 Task: Find connections with filter location Tirmitine with filter topic #coach with filter profile language Spanish with filter current company Smartworks with filter school Noida Institute of Engineering & Technology with filter industry Real Estate Agents and Brokers with filter service category Computer Networking with filter keywords title Foreman
Action: Mouse moved to (476, 66)
Screenshot: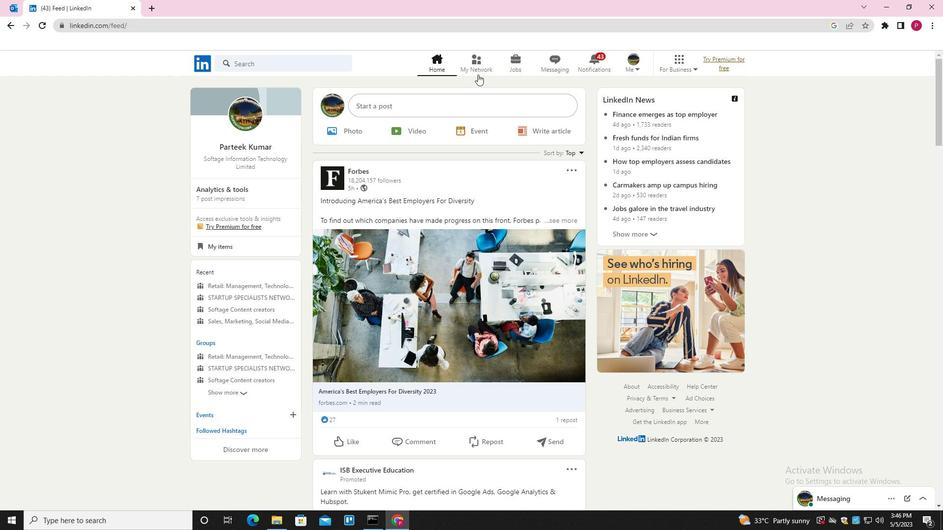 
Action: Mouse pressed left at (476, 66)
Screenshot: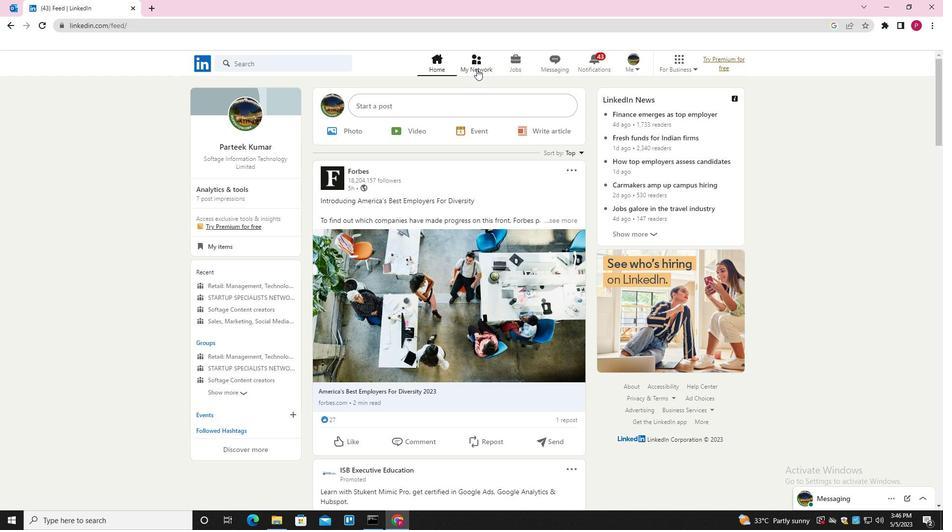 
Action: Mouse moved to (289, 121)
Screenshot: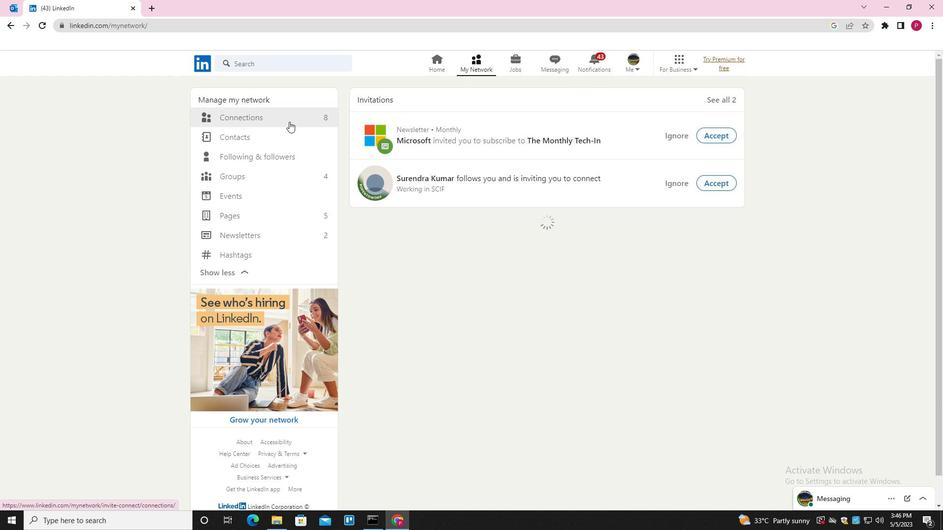 
Action: Mouse pressed left at (289, 121)
Screenshot: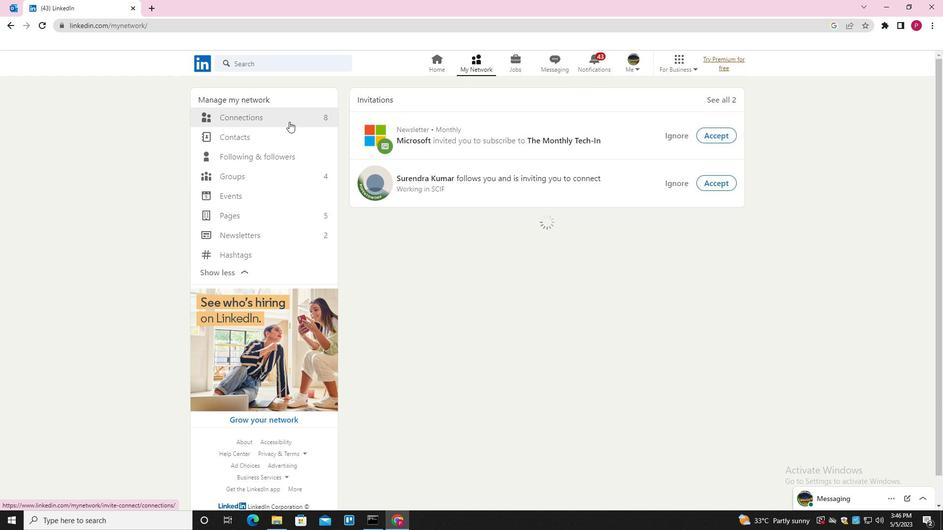
Action: Mouse moved to (546, 119)
Screenshot: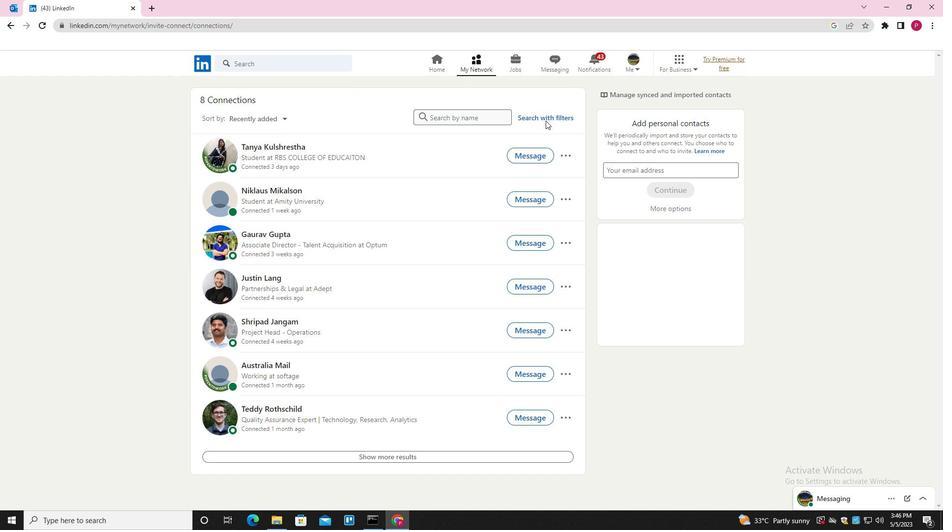 
Action: Mouse pressed left at (546, 119)
Screenshot: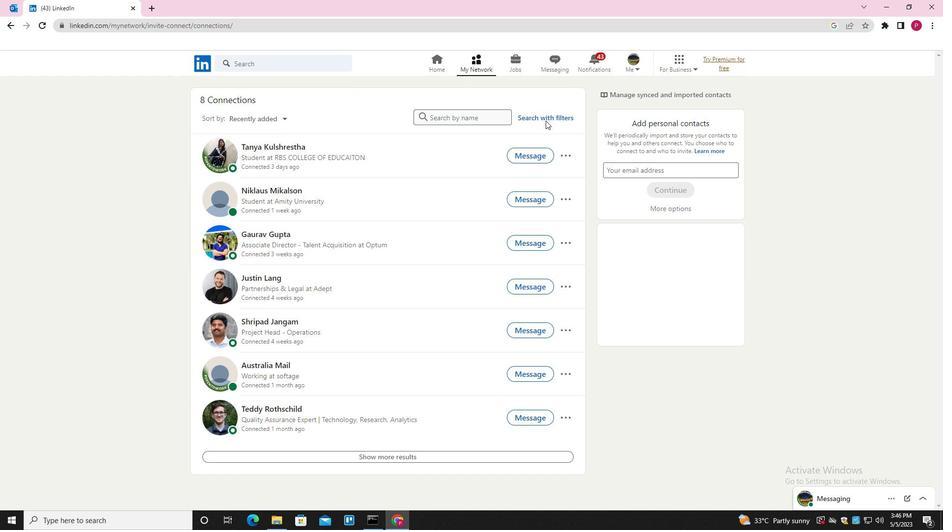 
Action: Mouse moved to (507, 92)
Screenshot: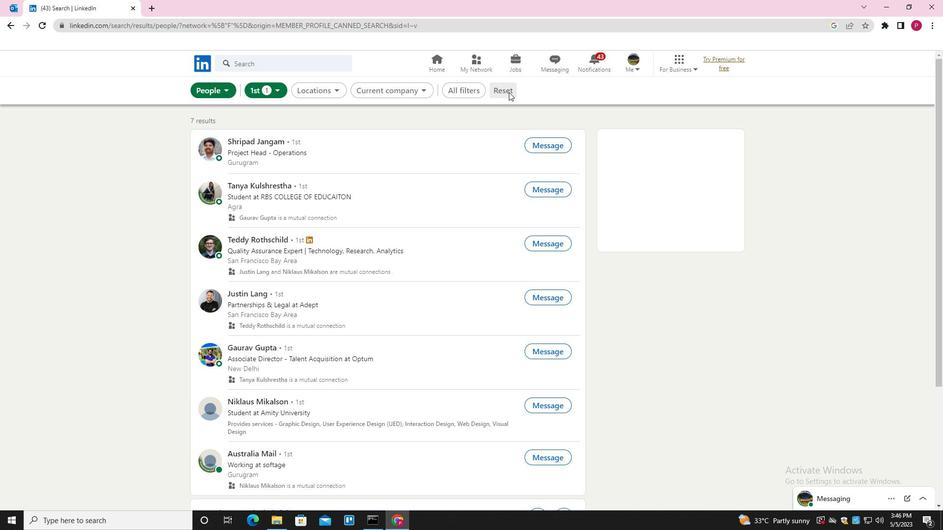 
Action: Mouse pressed left at (507, 92)
Screenshot: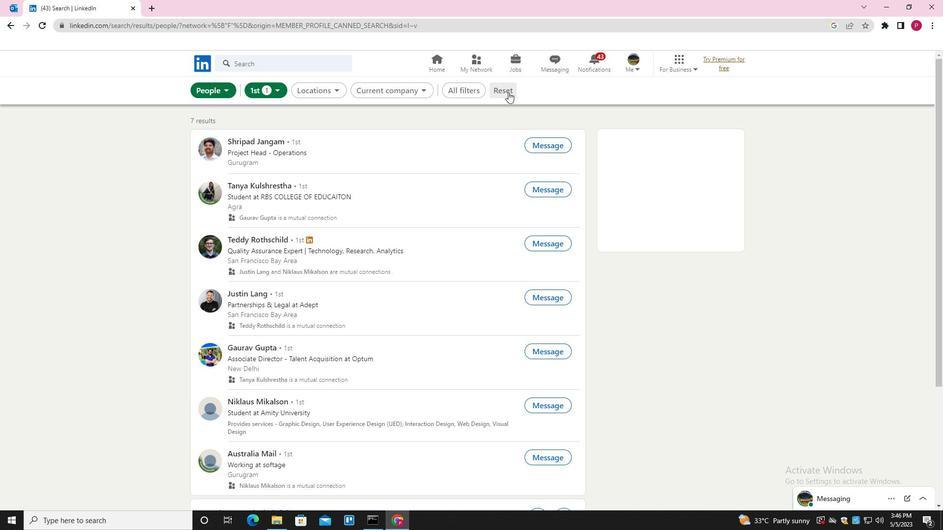 
Action: Mouse moved to (485, 93)
Screenshot: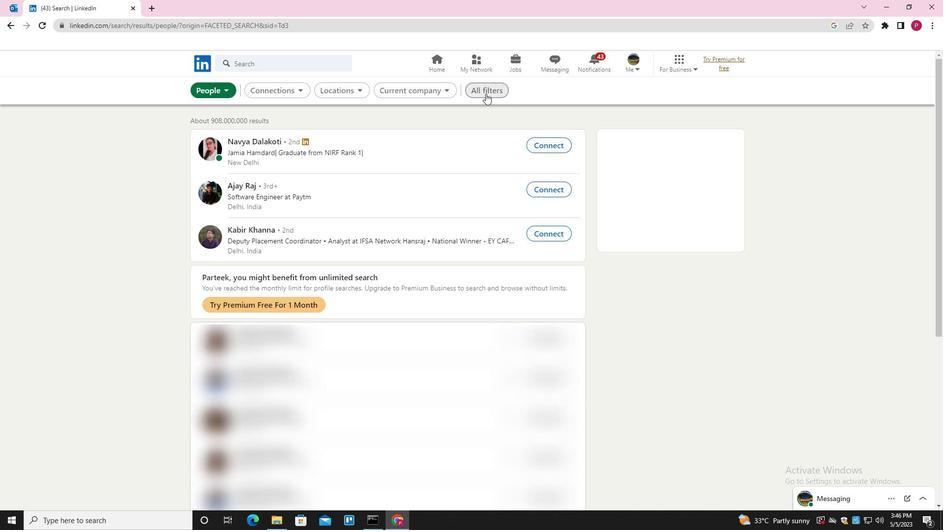 
Action: Mouse pressed left at (485, 93)
Screenshot: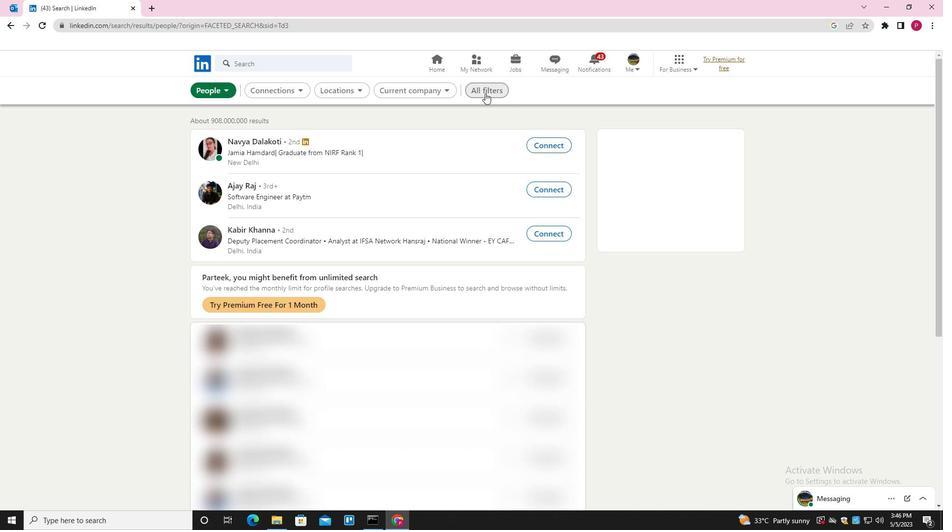 
Action: Mouse moved to (742, 244)
Screenshot: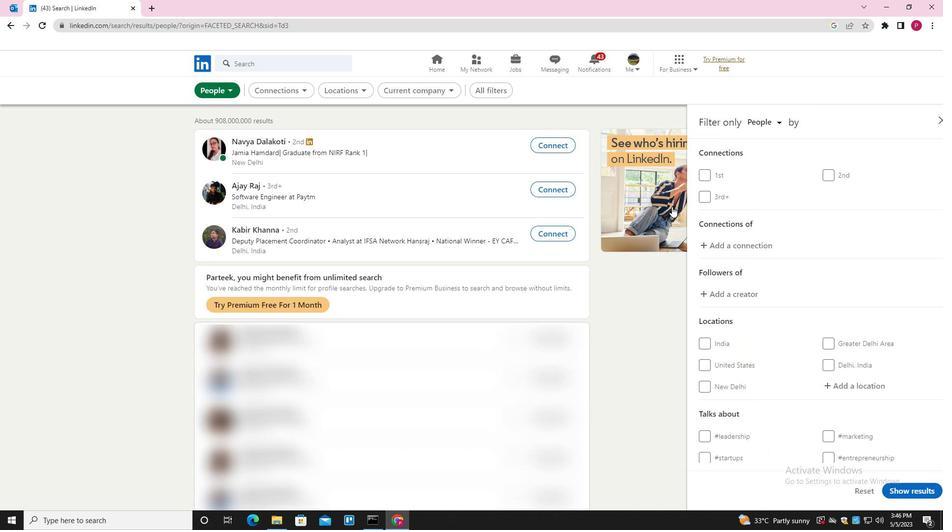 
Action: Mouse scrolled (742, 243) with delta (0, 0)
Screenshot: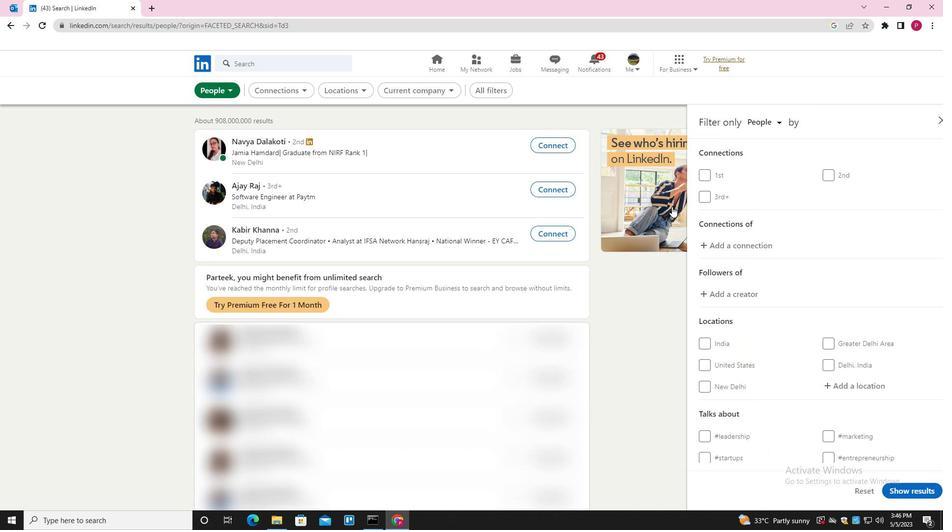 
Action: Mouse moved to (749, 247)
Screenshot: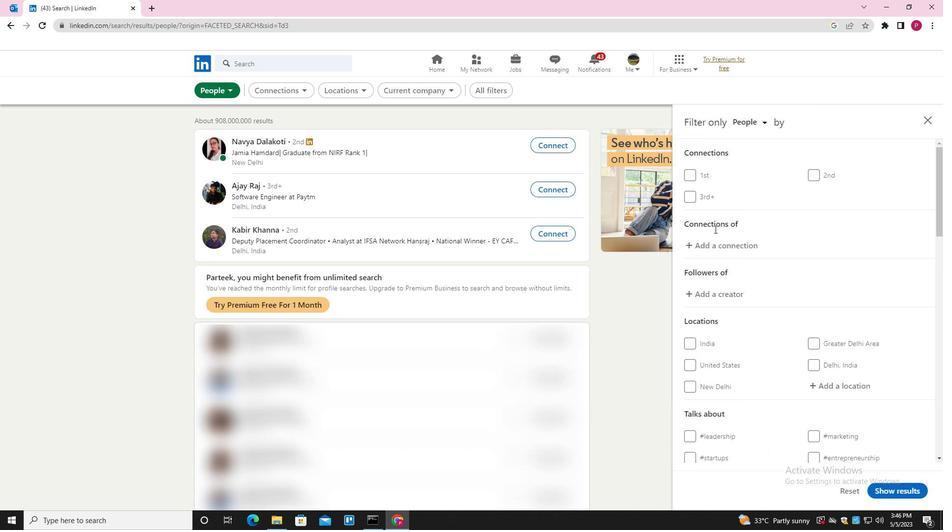 
Action: Mouse scrolled (749, 247) with delta (0, 0)
Screenshot: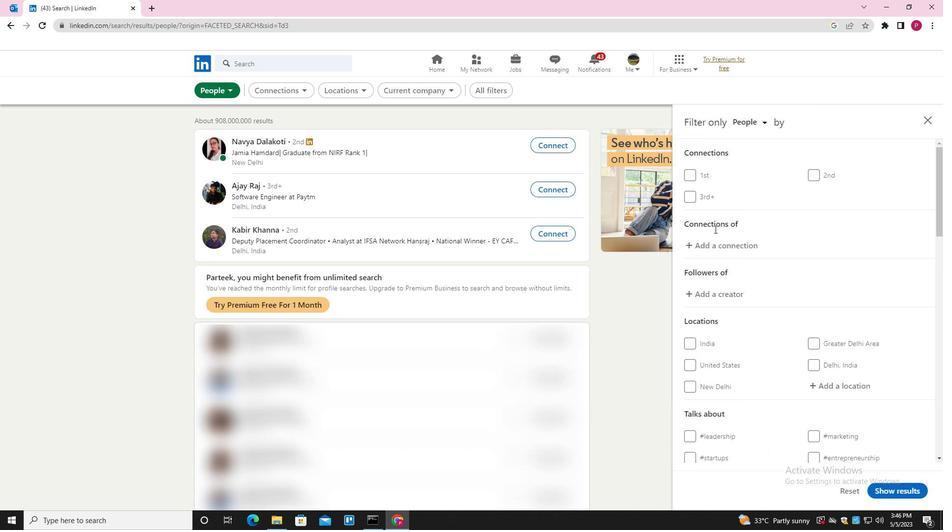 
Action: Mouse moved to (827, 286)
Screenshot: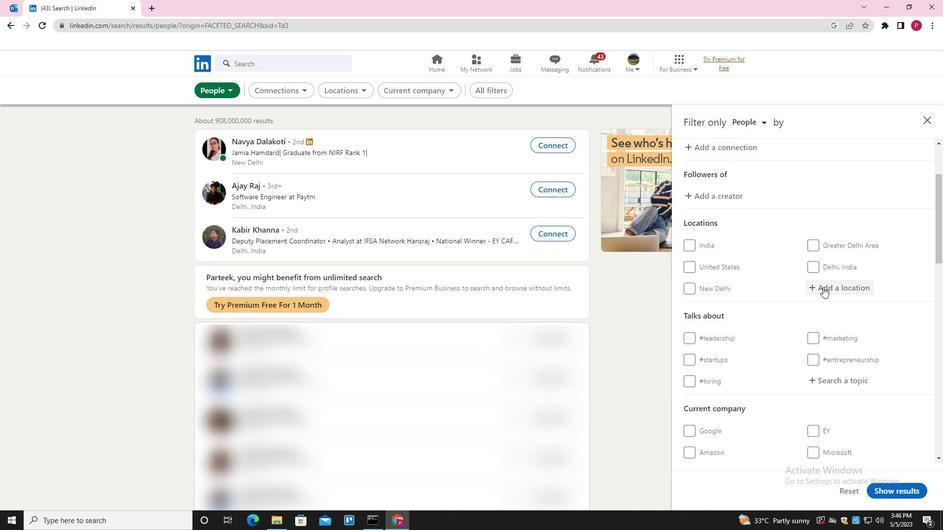 
Action: Mouse pressed left at (827, 286)
Screenshot: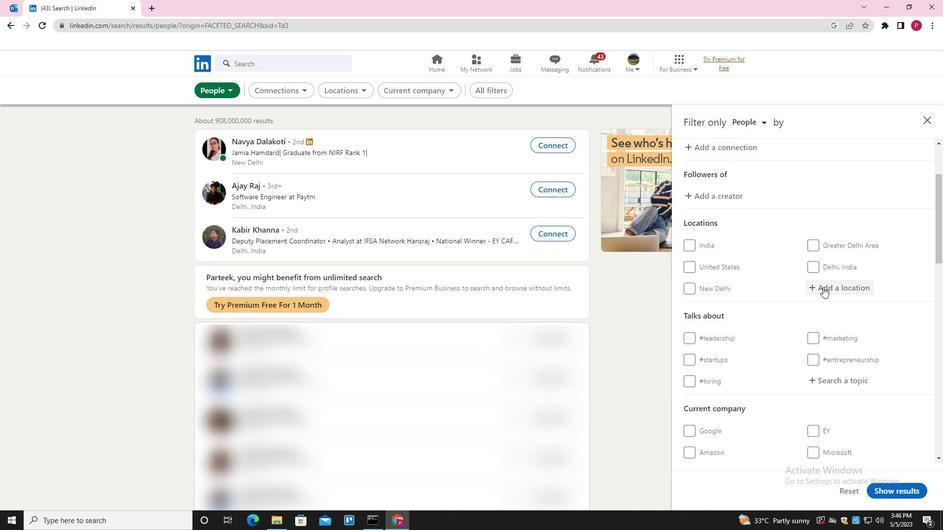 
Action: Key pressed <Key.shift>TRIMITINE
Screenshot: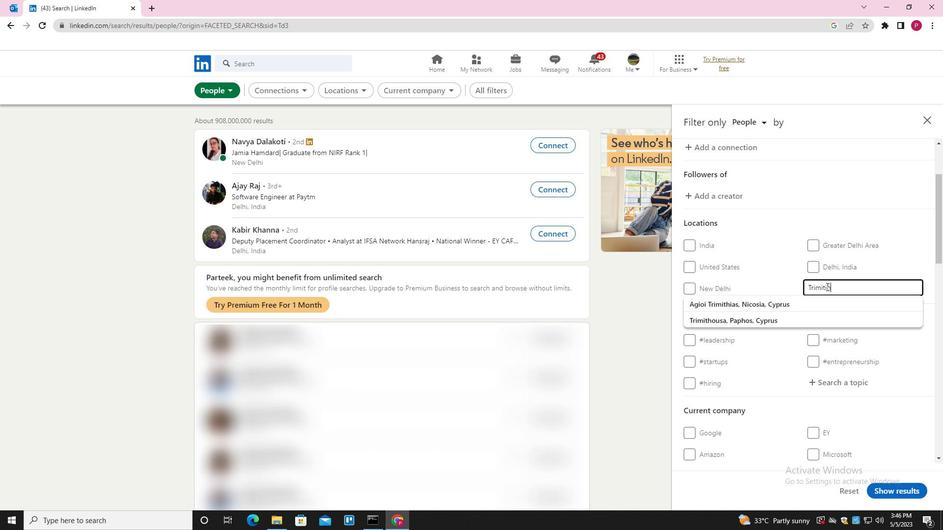 
Action: Mouse moved to (846, 287)
Screenshot: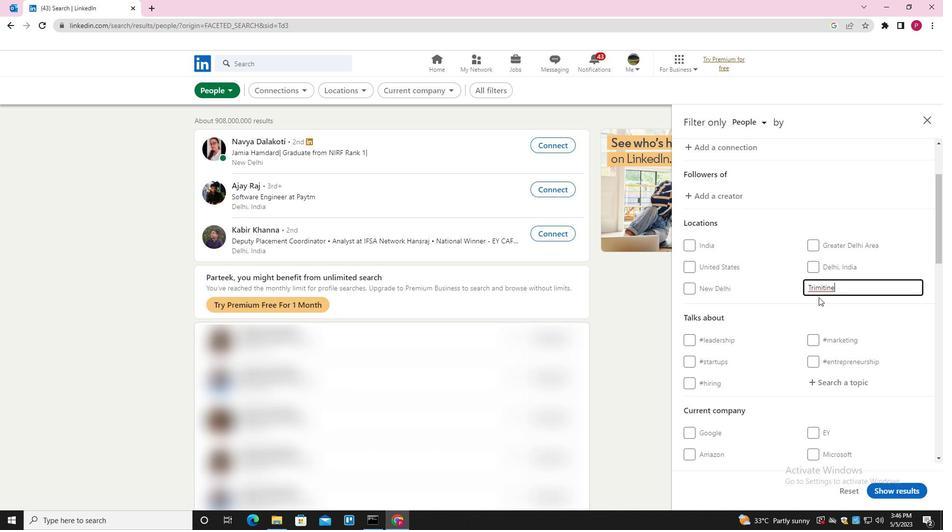 
Action: Mouse scrolled (846, 286) with delta (0, 0)
Screenshot: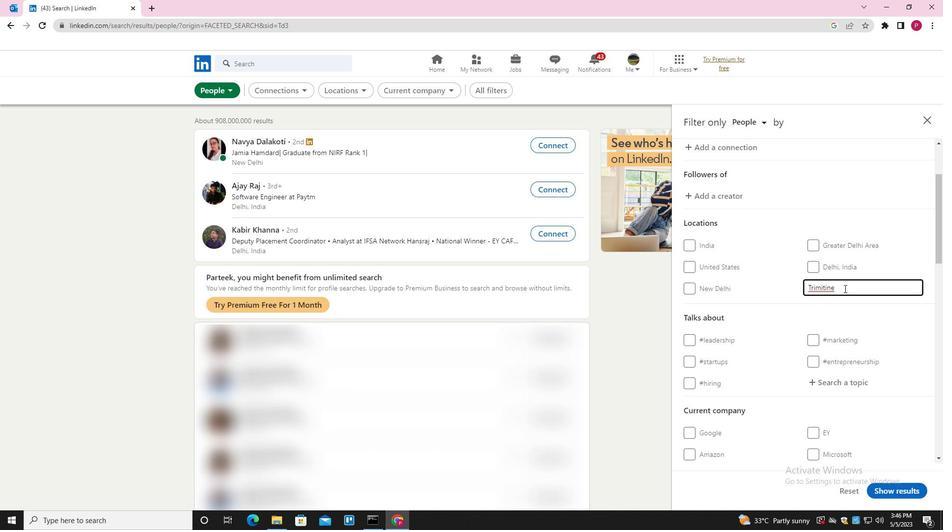 
Action: Mouse scrolled (846, 286) with delta (0, 0)
Screenshot: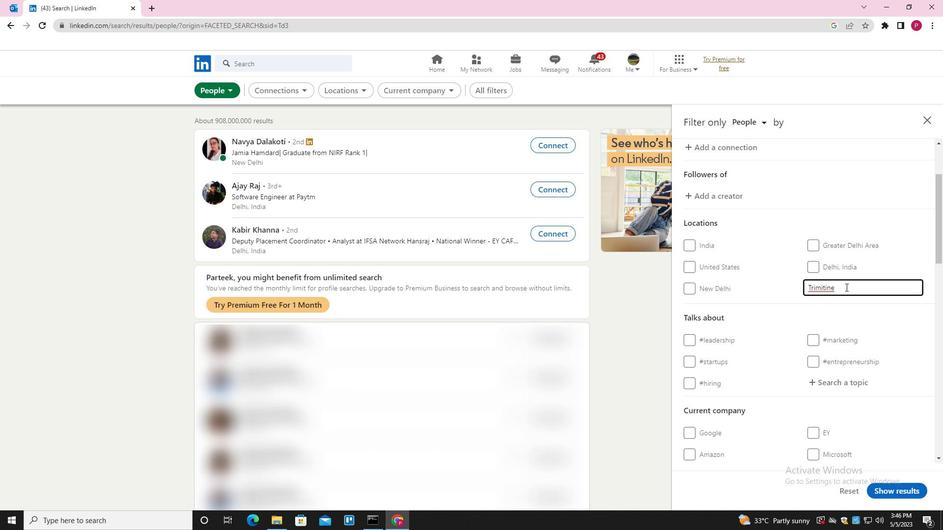 
Action: Mouse scrolled (846, 286) with delta (0, 0)
Screenshot: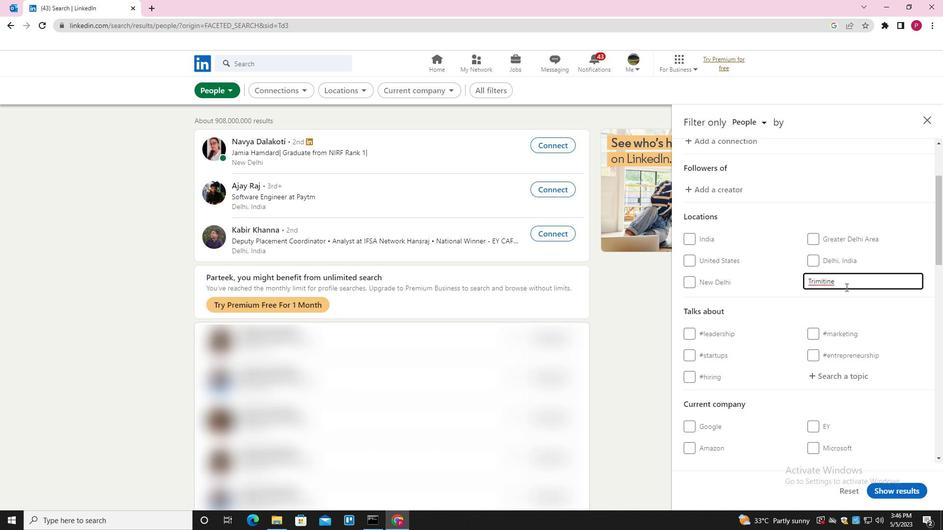 
Action: Mouse moved to (851, 238)
Screenshot: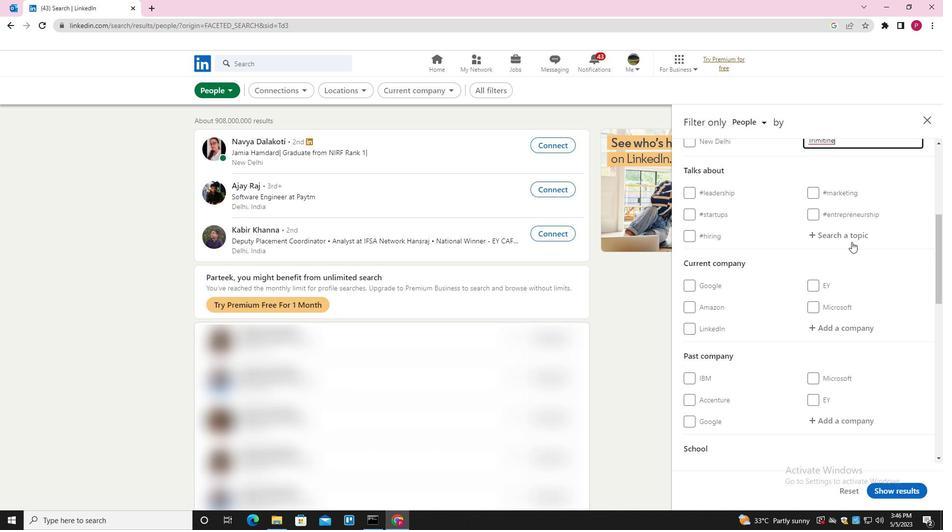 
Action: Mouse pressed left at (851, 238)
Screenshot: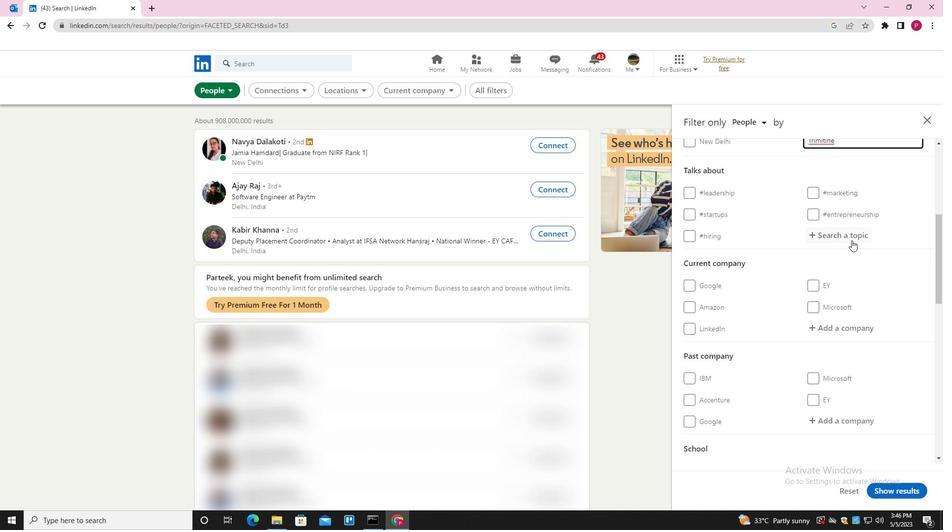 
Action: Key pressed COACH<Key.down><Key.down><Key.enter>
Screenshot: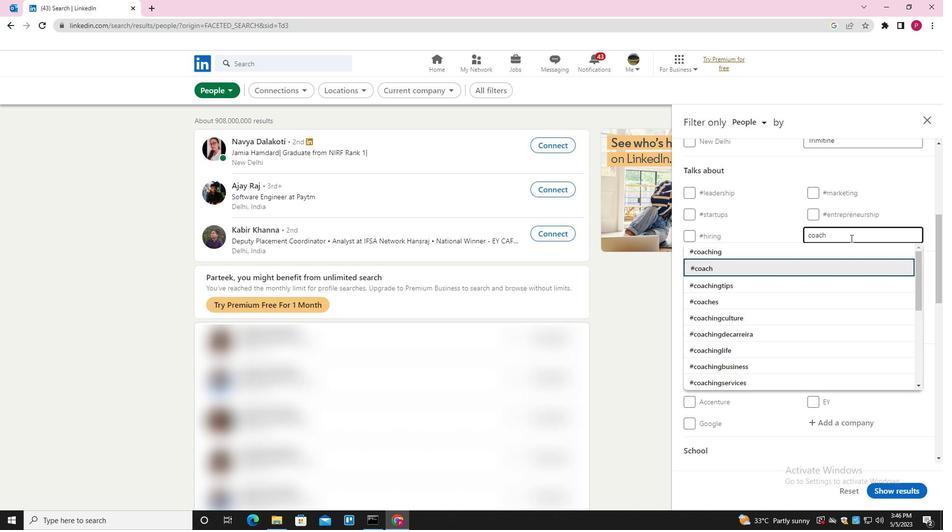 
Action: Mouse moved to (810, 282)
Screenshot: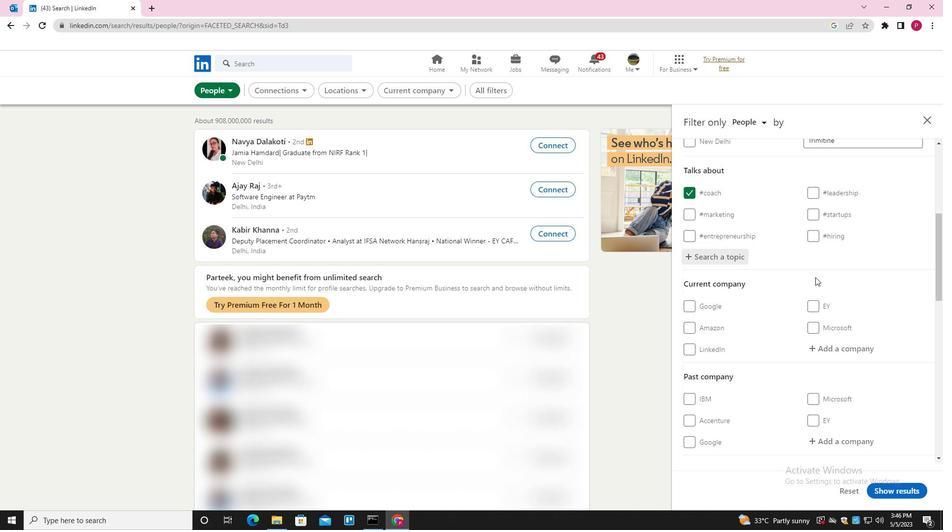 
Action: Mouse scrolled (810, 281) with delta (0, 0)
Screenshot: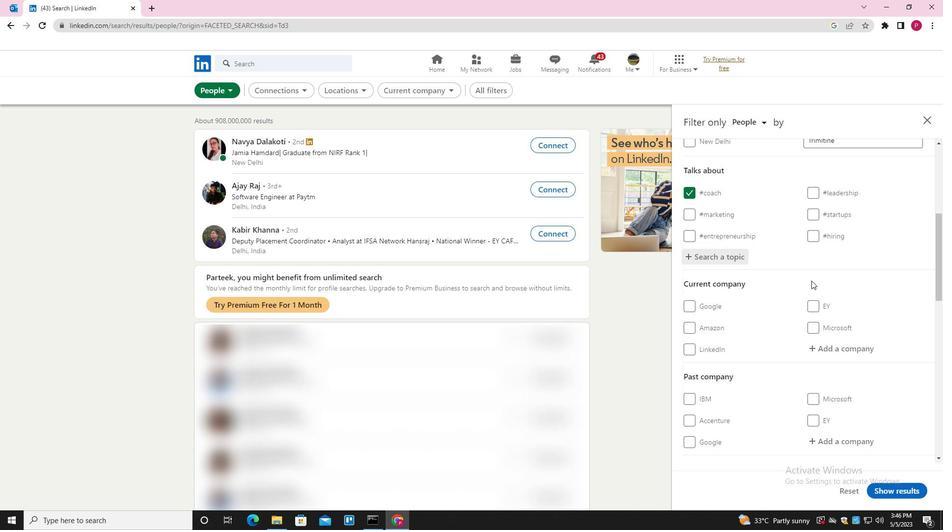 
Action: Mouse scrolled (810, 281) with delta (0, 0)
Screenshot: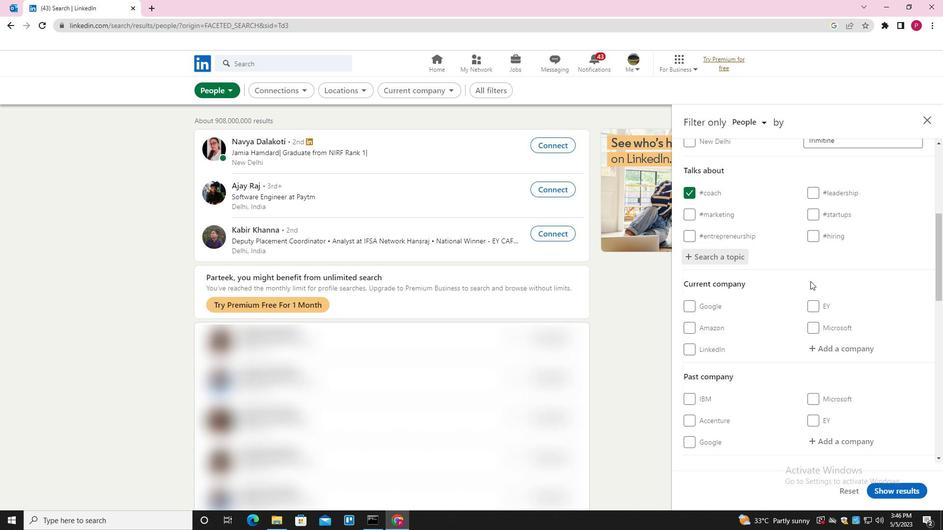 
Action: Mouse scrolled (810, 281) with delta (0, 0)
Screenshot: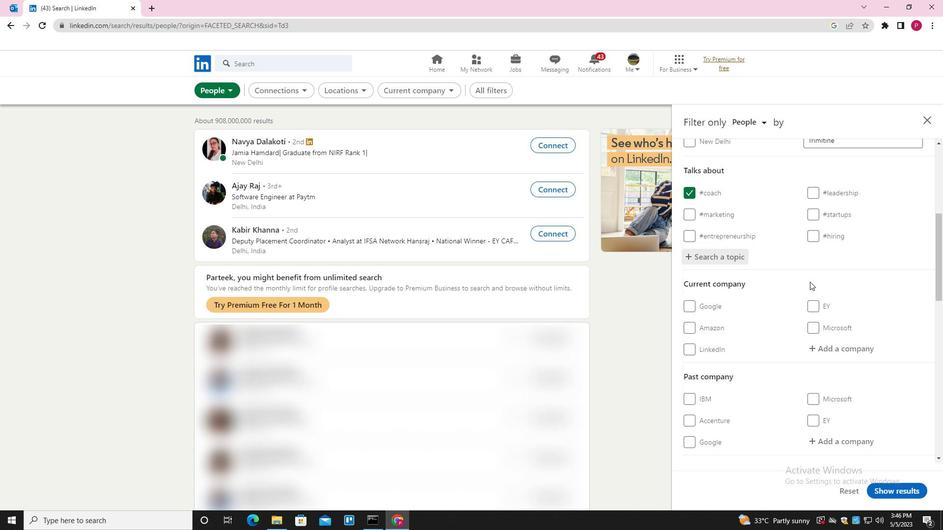 
Action: Mouse moved to (787, 311)
Screenshot: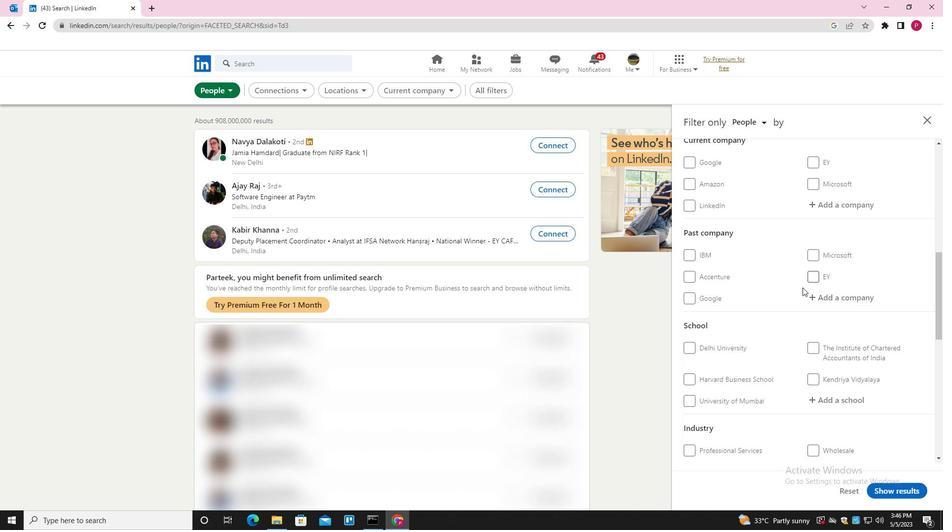 
Action: Mouse scrolled (787, 311) with delta (0, 0)
Screenshot: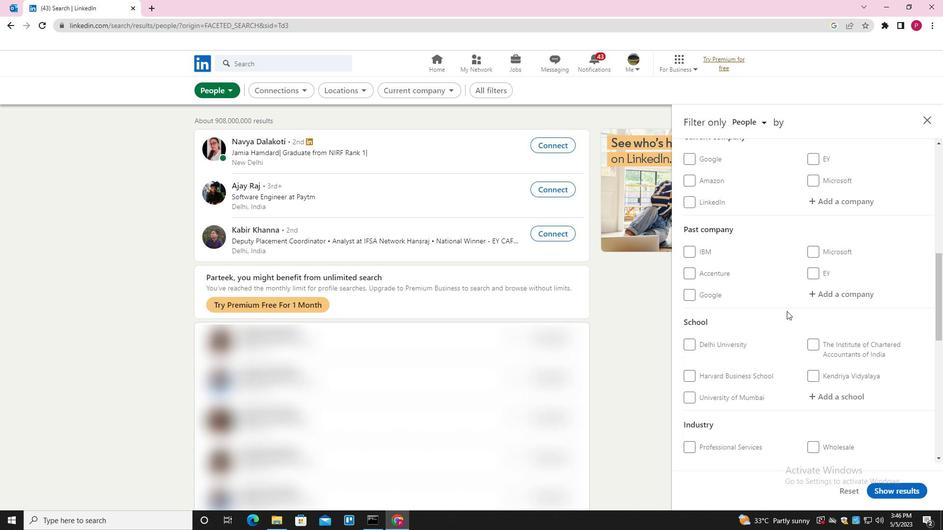 
Action: Mouse scrolled (787, 311) with delta (0, 0)
Screenshot: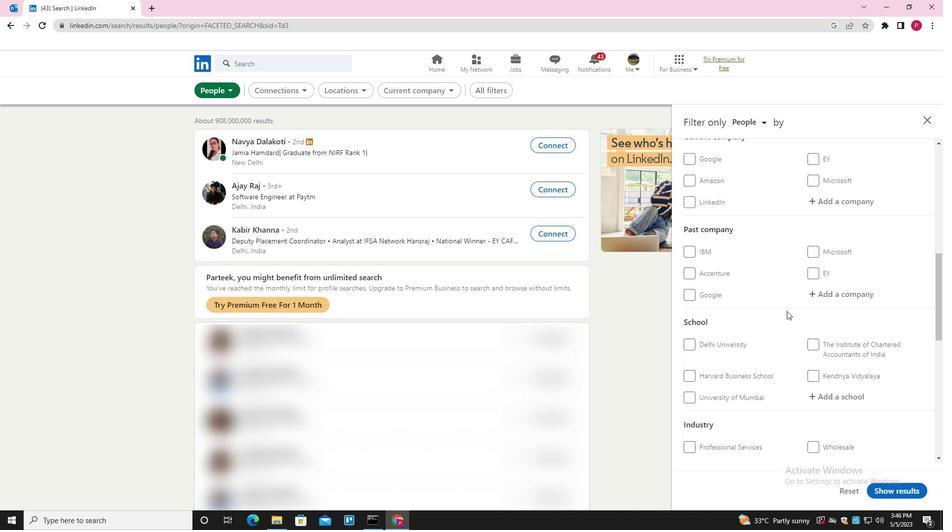 
Action: Mouse scrolled (787, 311) with delta (0, 0)
Screenshot: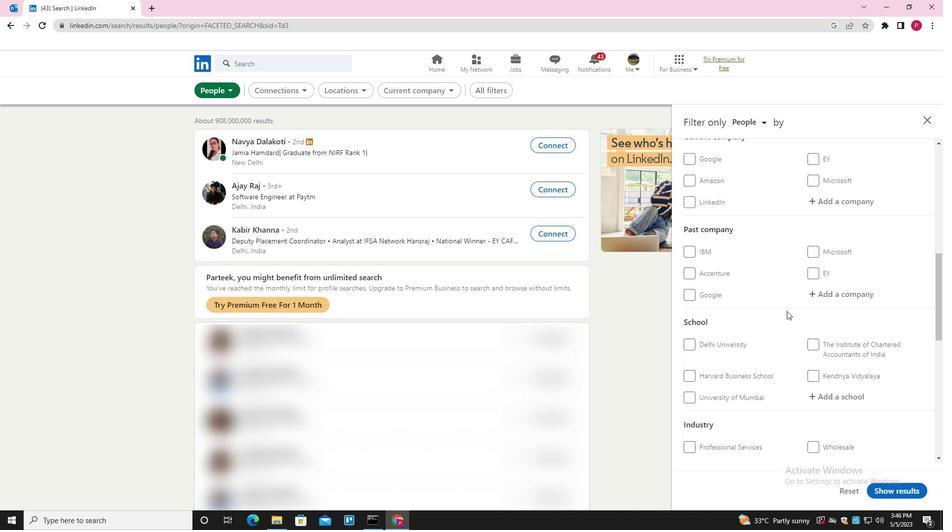 
Action: Mouse scrolled (787, 311) with delta (0, 0)
Screenshot: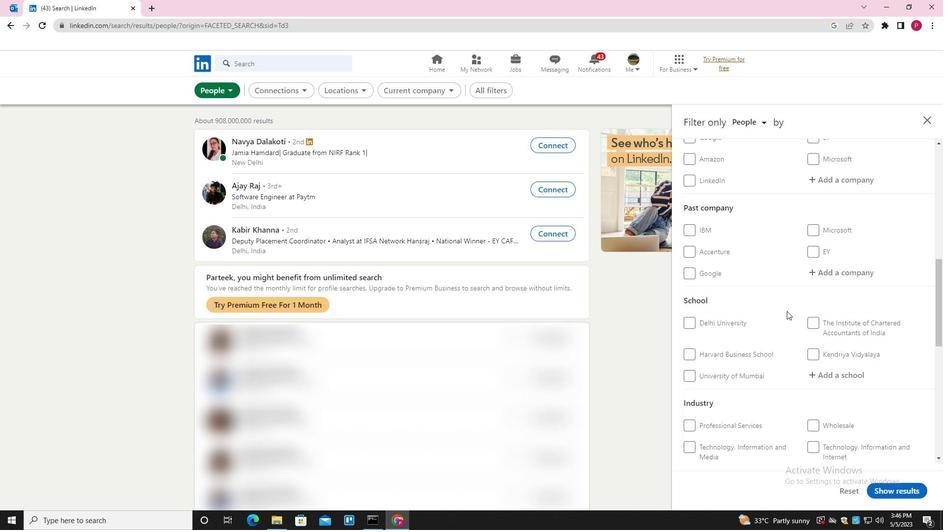 
Action: Mouse moved to (792, 297)
Screenshot: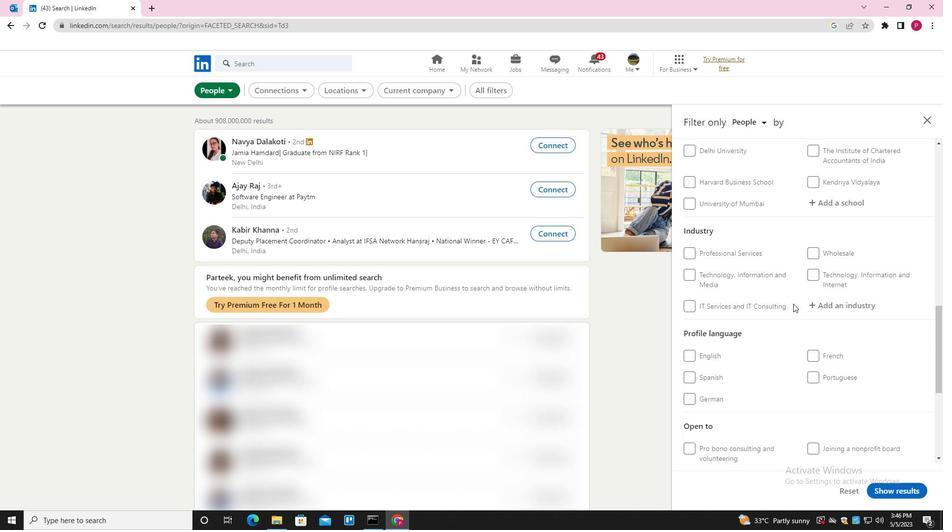 
Action: Mouse scrolled (792, 296) with delta (0, 0)
Screenshot: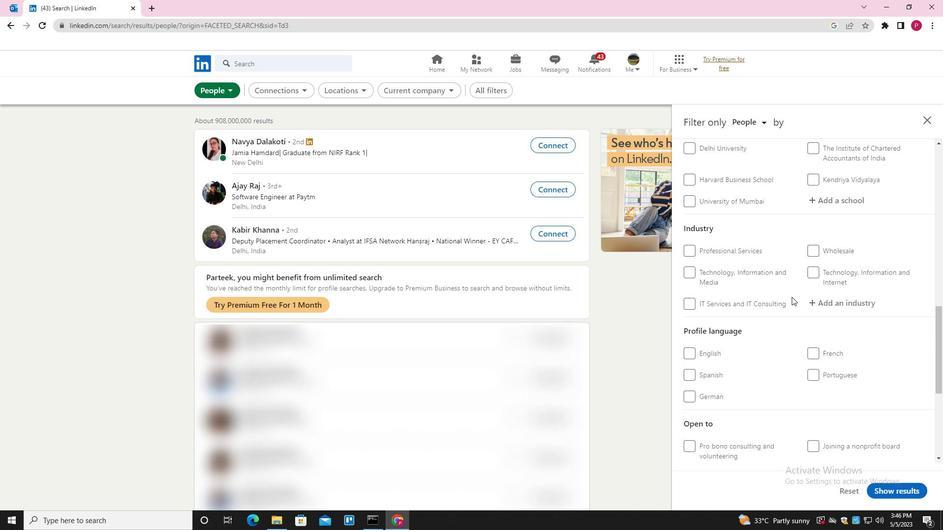 
Action: Mouse scrolled (792, 296) with delta (0, 0)
Screenshot: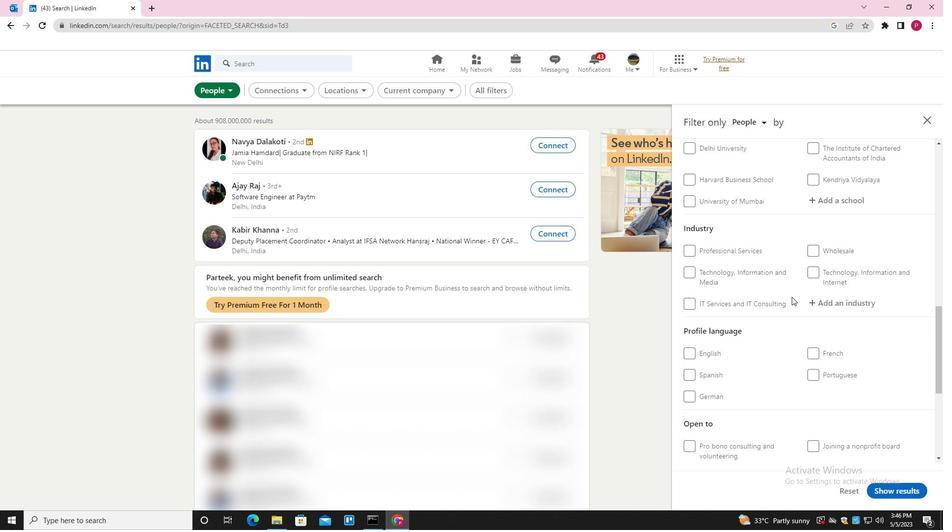 
Action: Mouse moved to (716, 279)
Screenshot: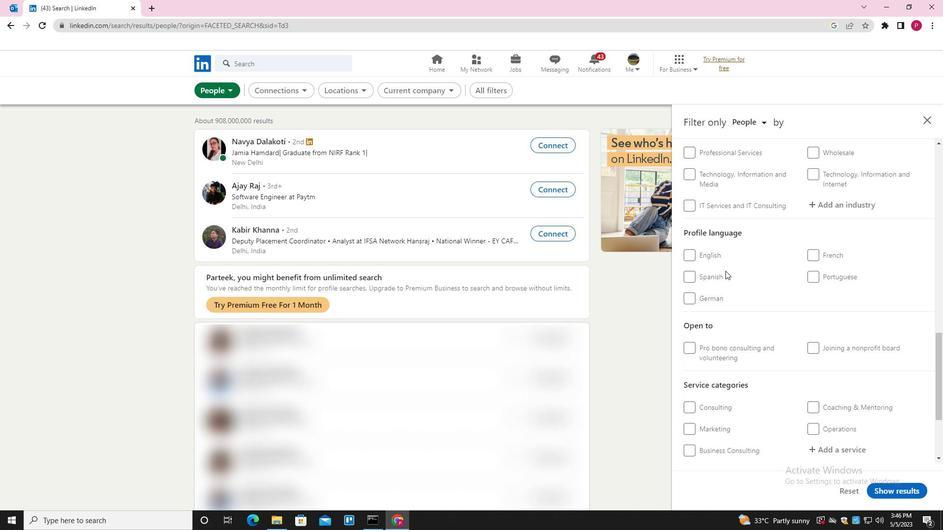 
Action: Mouse pressed left at (716, 279)
Screenshot: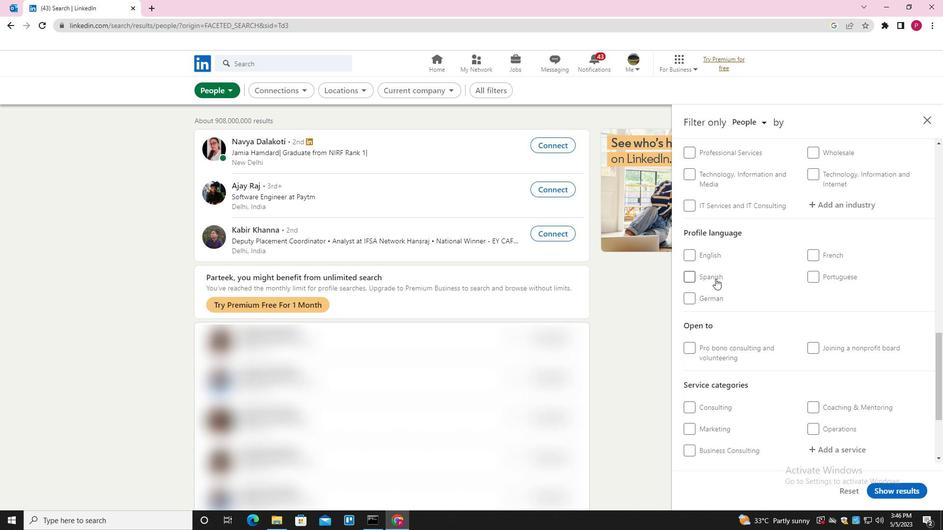 
Action: Mouse moved to (805, 281)
Screenshot: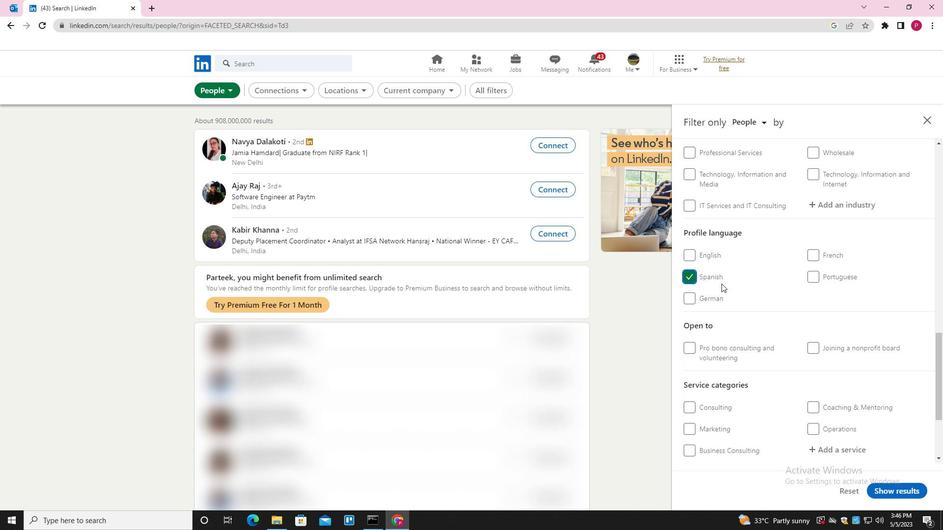 
Action: Mouse scrolled (805, 282) with delta (0, 0)
Screenshot: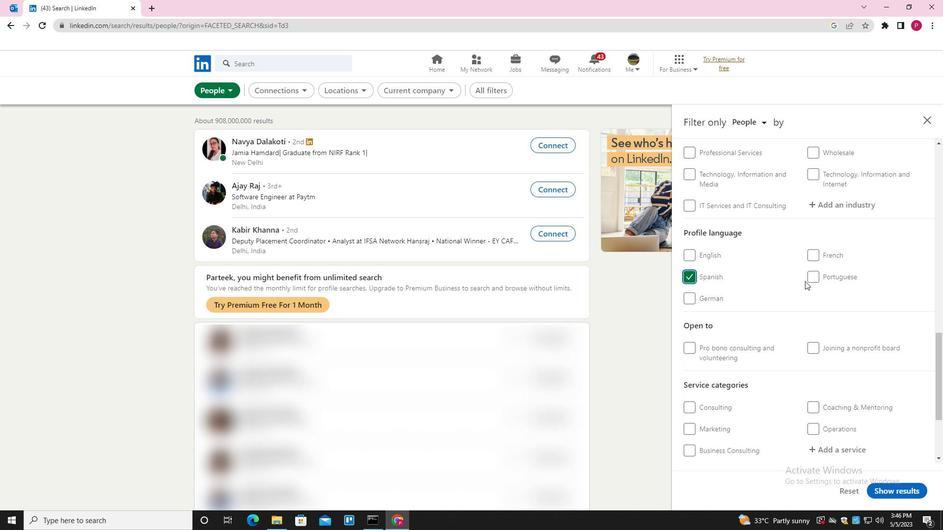 
Action: Mouse scrolled (805, 282) with delta (0, 0)
Screenshot: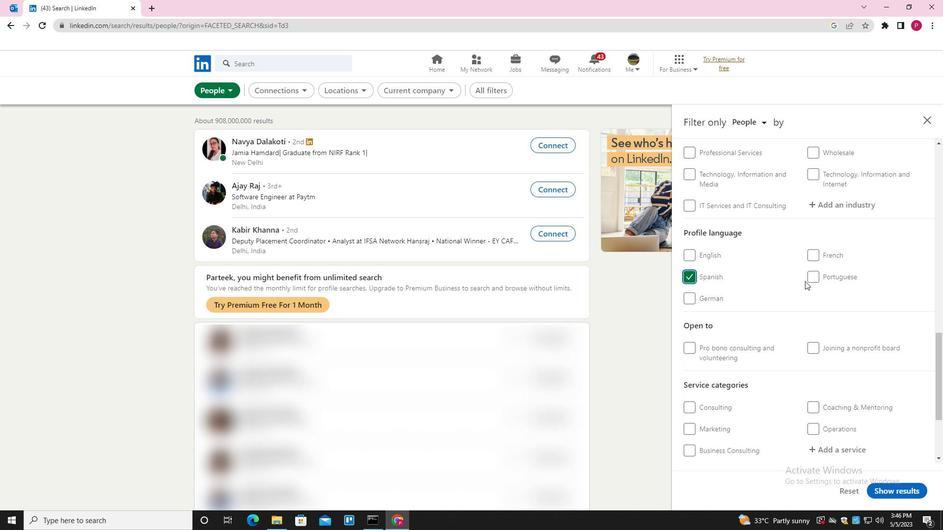 
Action: Mouse scrolled (805, 282) with delta (0, 0)
Screenshot: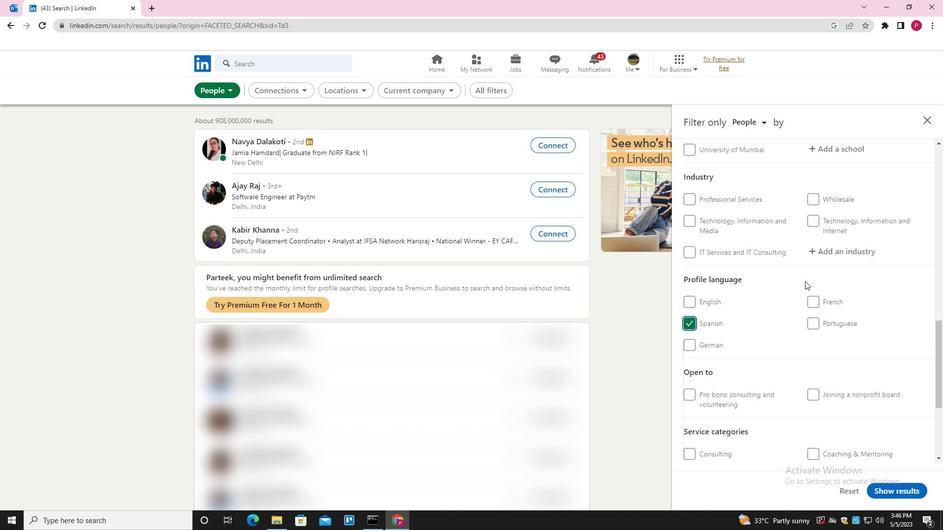 
Action: Mouse scrolled (805, 282) with delta (0, 0)
Screenshot: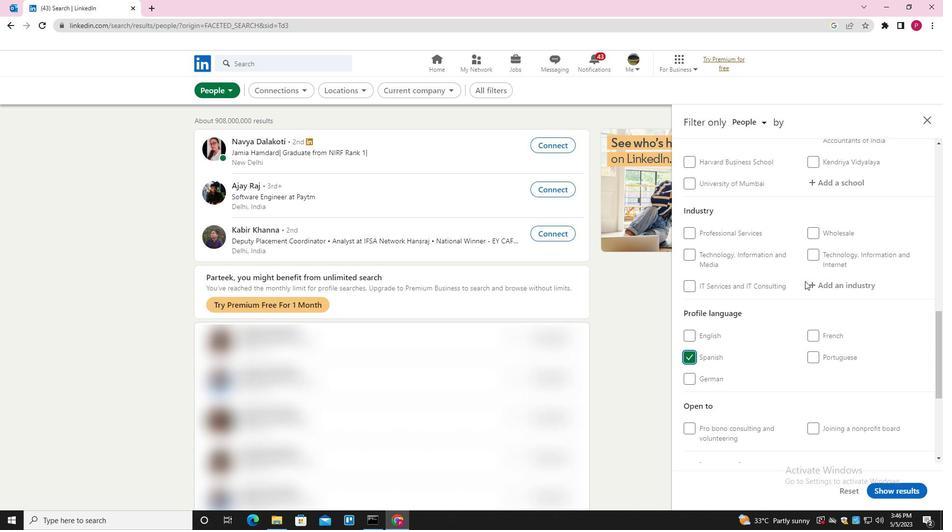 
Action: Mouse scrolled (805, 282) with delta (0, 0)
Screenshot: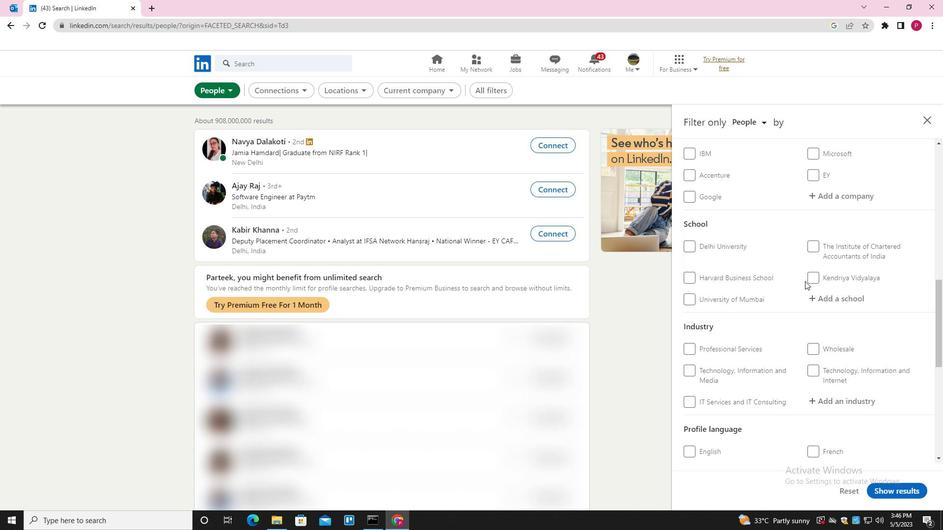 
Action: Mouse scrolled (805, 282) with delta (0, 0)
Screenshot: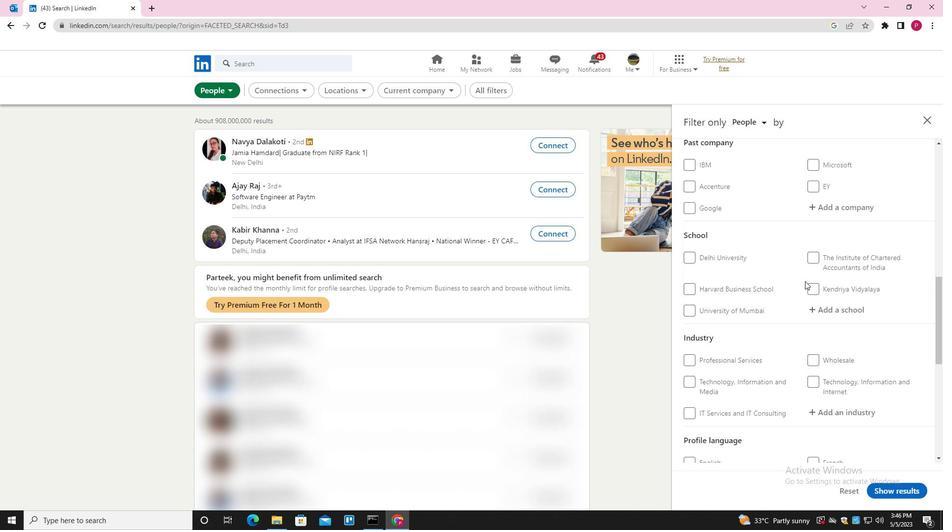 
Action: Mouse scrolled (805, 282) with delta (0, 0)
Screenshot: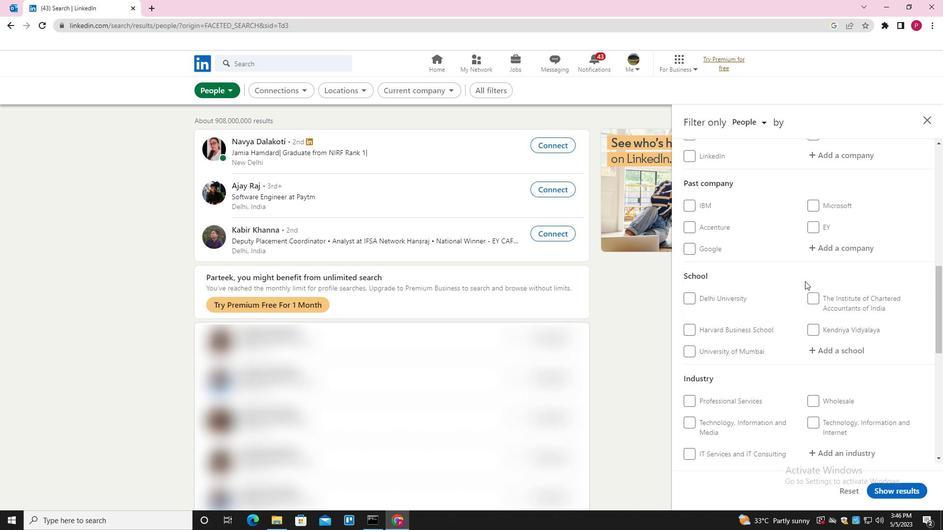 
Action: Mouse scrolled (805, 282) with delta (0, 0)
Screenshot: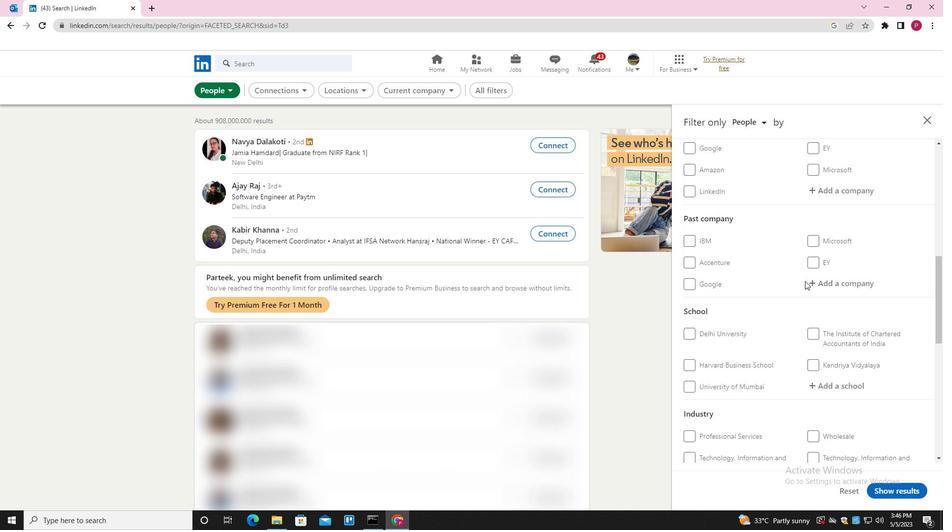 
Action: Mouse moved to (843, 302)
Screenshot: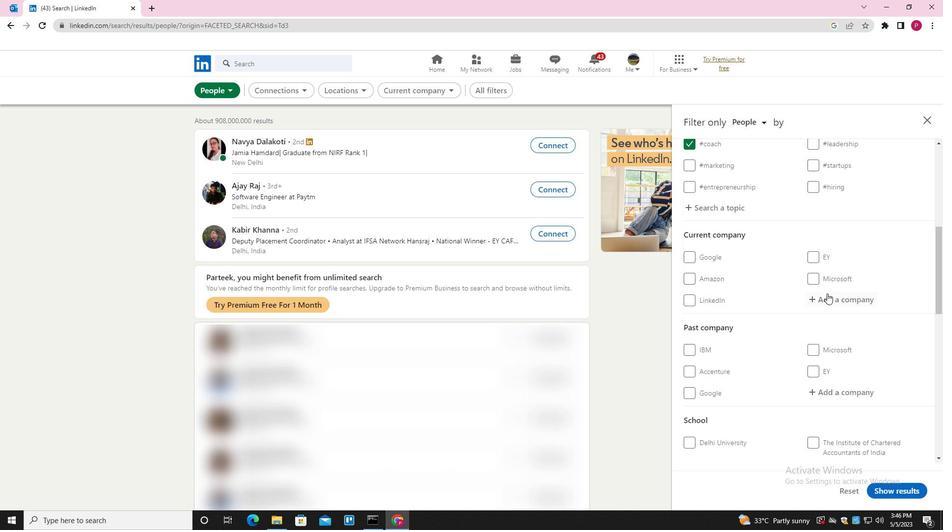 
Action: Mouse pressed left at (843, 302)
Screenshot: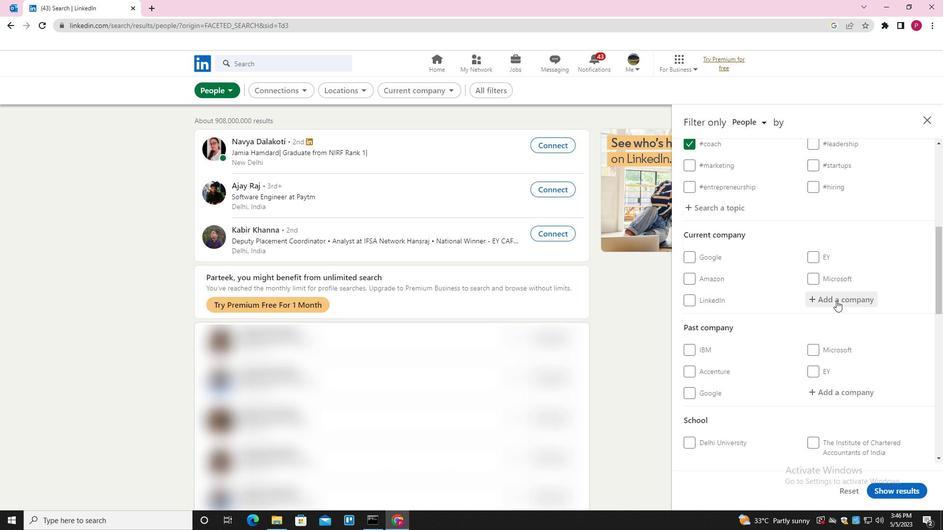 
Action: Key pressed <Key.shift>SMART<Key.shift>WORKS<Key.down><Key.enter>
Screenshot: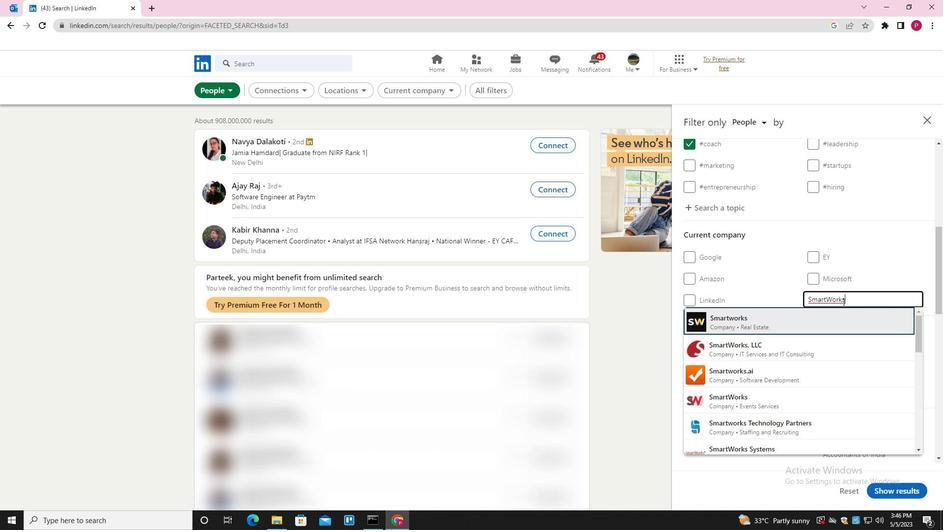 
Action: Mouse moved to (843, 318)
Screenshot: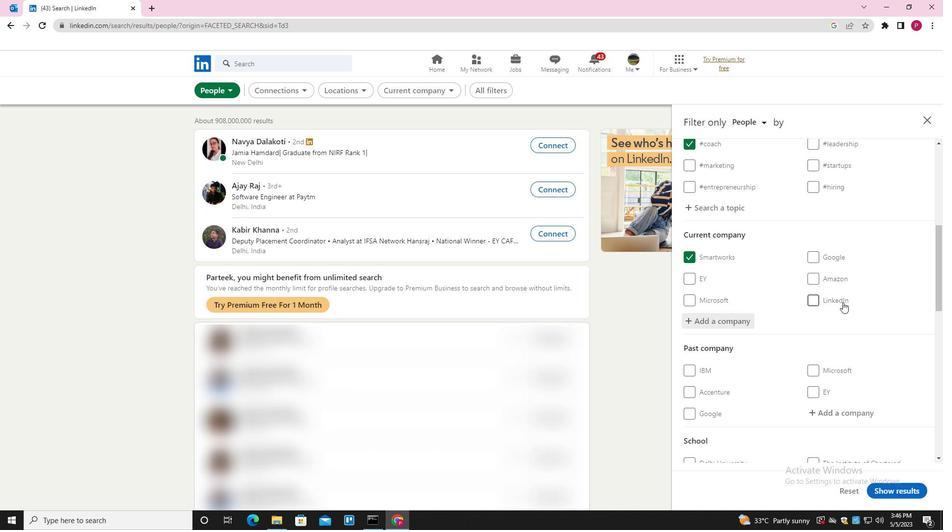 
Action: Mouse scrolled (843, 317) with delta (0, 0)
Screenshot: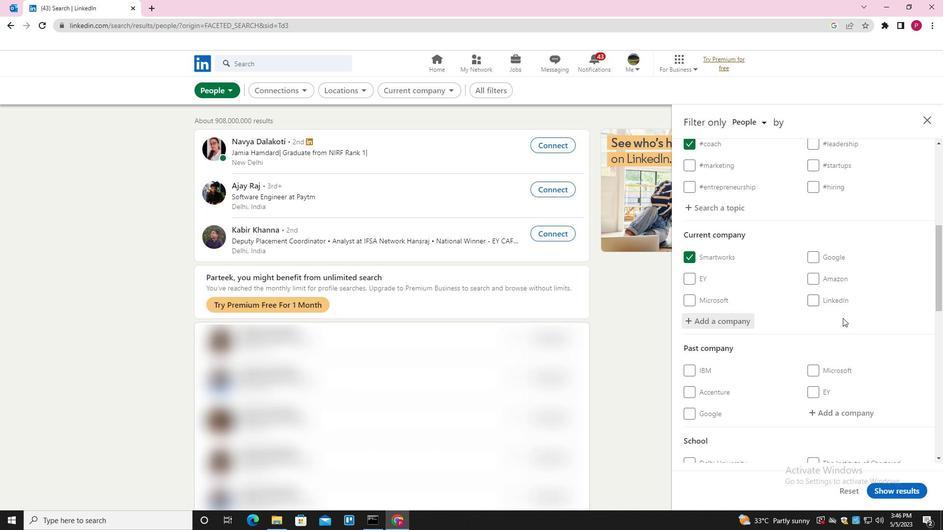 
Action: Mouse scrolled (843, 317) with delta (0, 0)
Screenshot: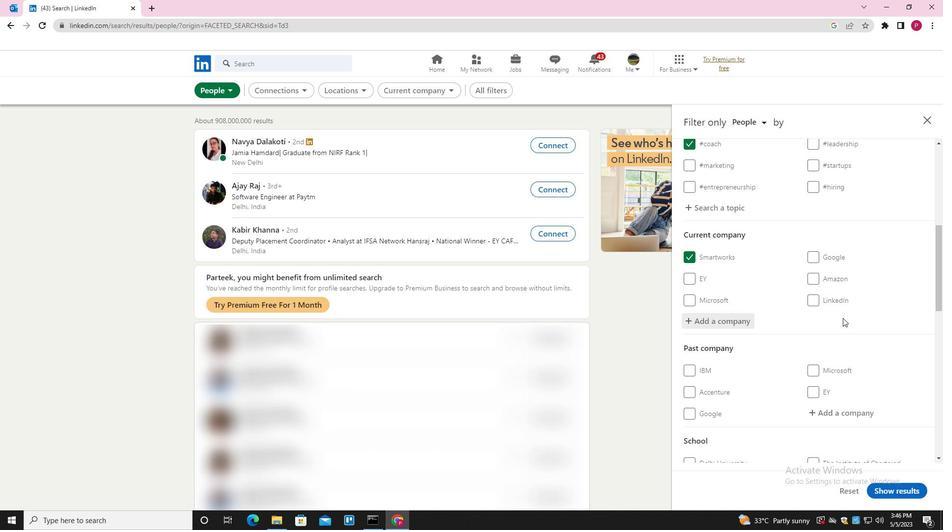 
Action: Mouse scrolled (843, 317) with delta (0, 0)
Screenshot: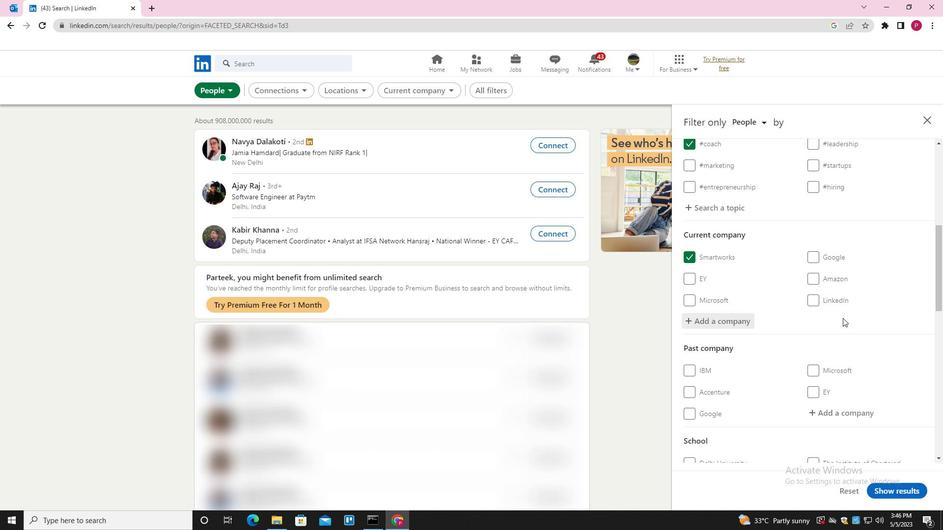 
Action: Mouse moved to (834, 368)
Screenshot: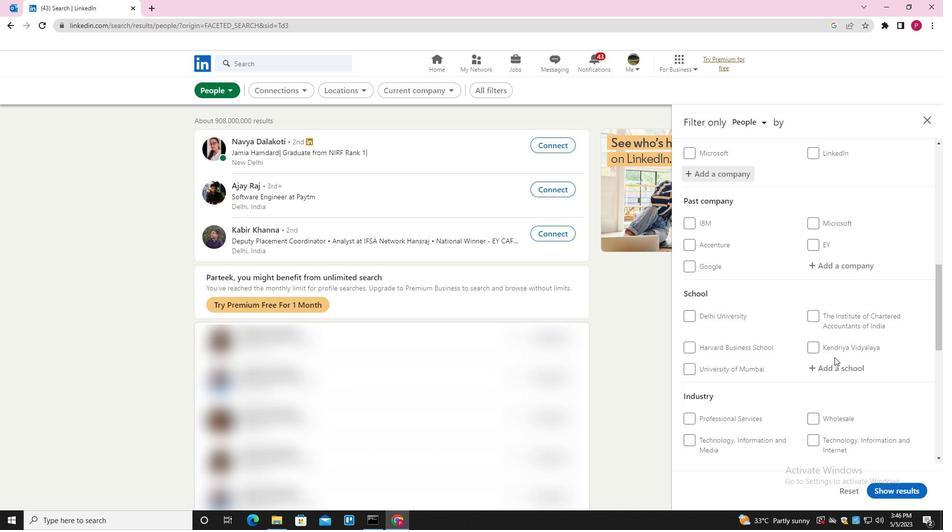 
Action: Mouse pressed left at (834, 368)
Screenshot: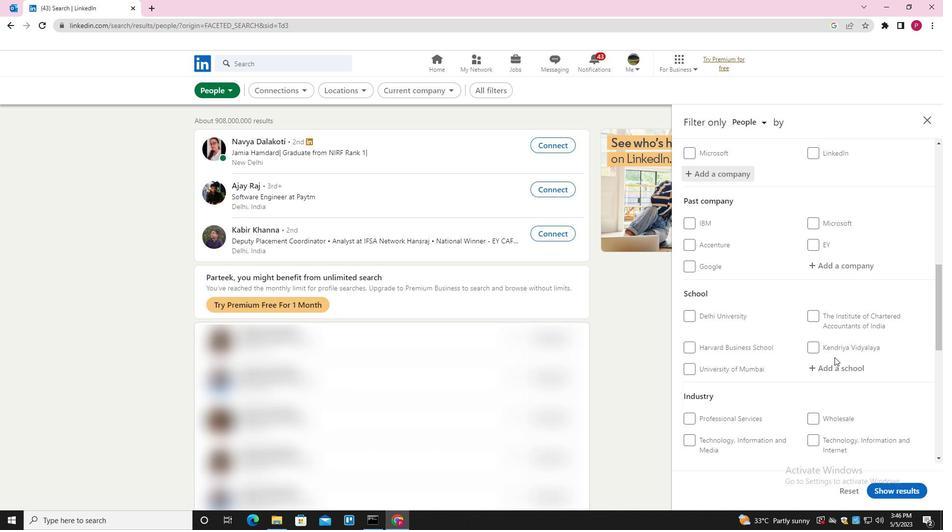 
Action: Key pressed <Key.shift><Key.shift><Key.shift><Key.shift><Key.shift><Key.shift><Key.shift><Key.shift><Key.shift><Key.shift><Key.shift><Key.shift><Key.shift><Key.shift><Key.shift><Key.shift>NOIDA<Key.space><Key.shift><Key.shift><Key.shift>INSTITUTE<Key.space>OF<Key.space><Key.shift>ENGINEERING<Key.space><Key.shift><Key.shift><Key.shift><Key.shift><Key.shift><Key.shift><Key.shift><Key.shift><Key.shift><Key.shift><Key.shift><Key.shift><Key.shift><Key.shift><Key.shift>&<Key.space><Key.shift><Key.shift><Key.shift>TECHNOLOGY<Key.down><Key.enter>
Screenshot: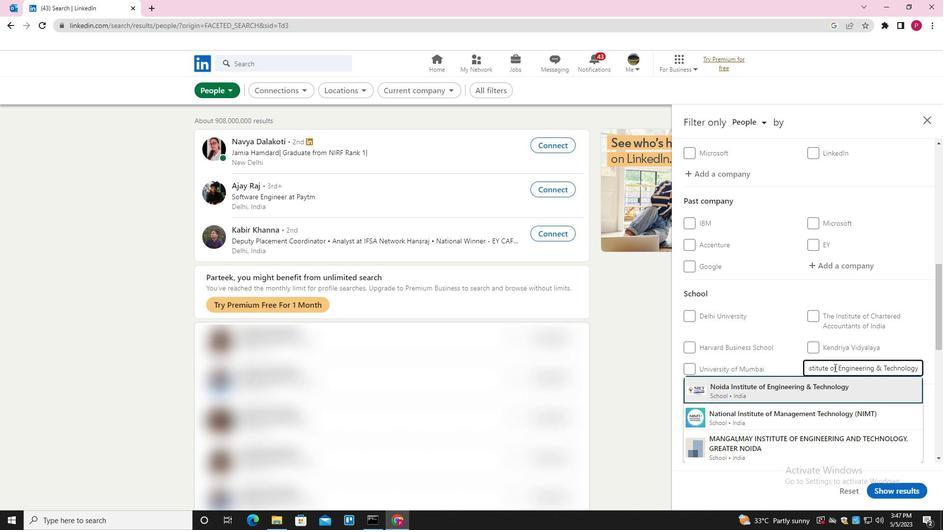 
Action: Mouse moved to (790, 362)
Screenshot: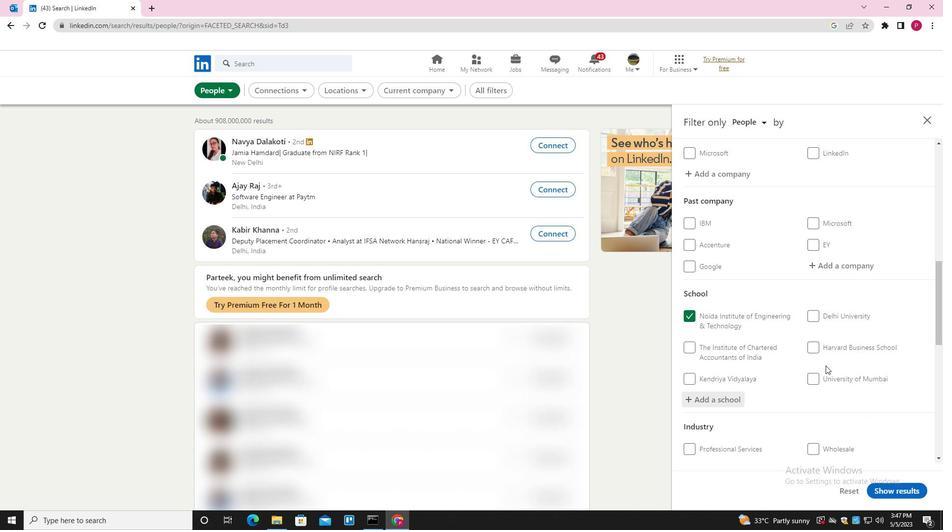 
Action: Mouse scrolled (790, 361) with delta (0, 0)
Screenshot: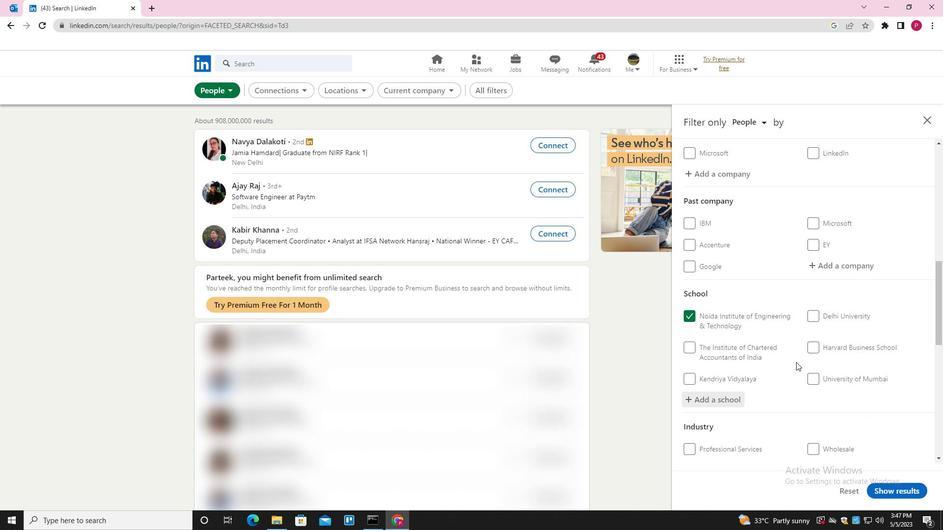
Action: Mouse moved to (780, 362)
Screenshot: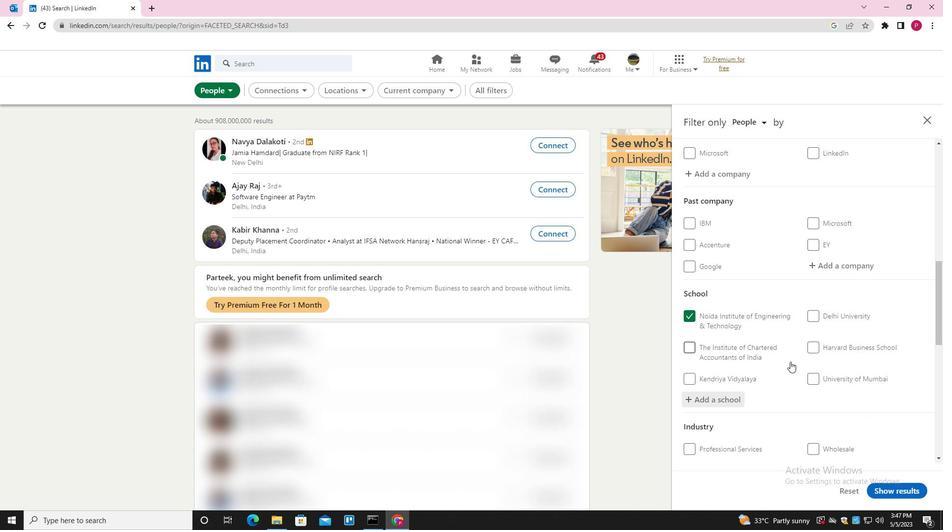 
Action: Mouse scrolled (780, 361) with delta (0, 0)
Screenshot: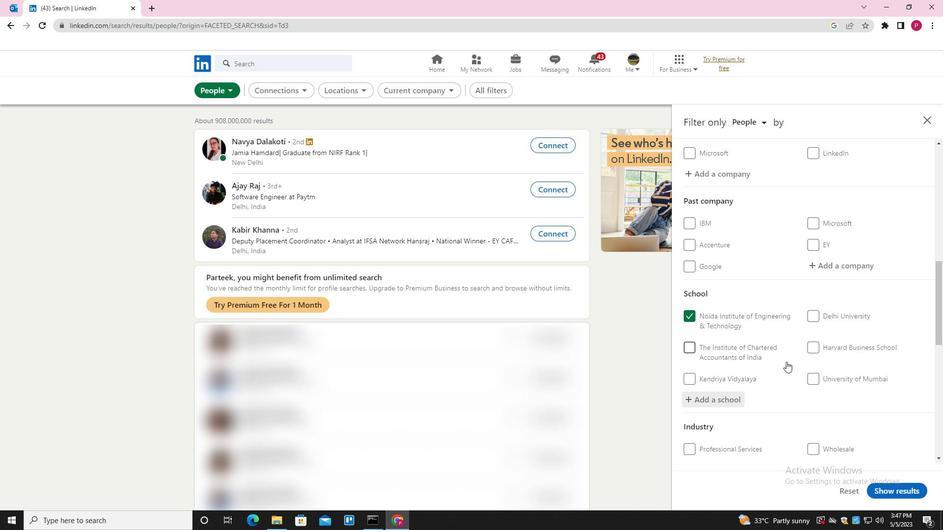 
Action: Mouse scrolled (780, 361) with delta (0, 0)
Screenshot: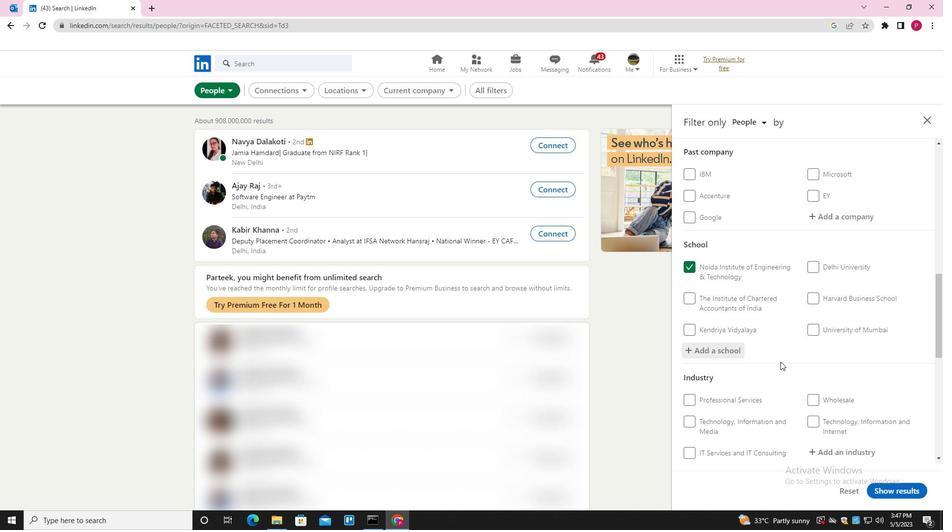 
Action: Mouse scrolled (780, 361) with delta (0, 0)
Screenshot: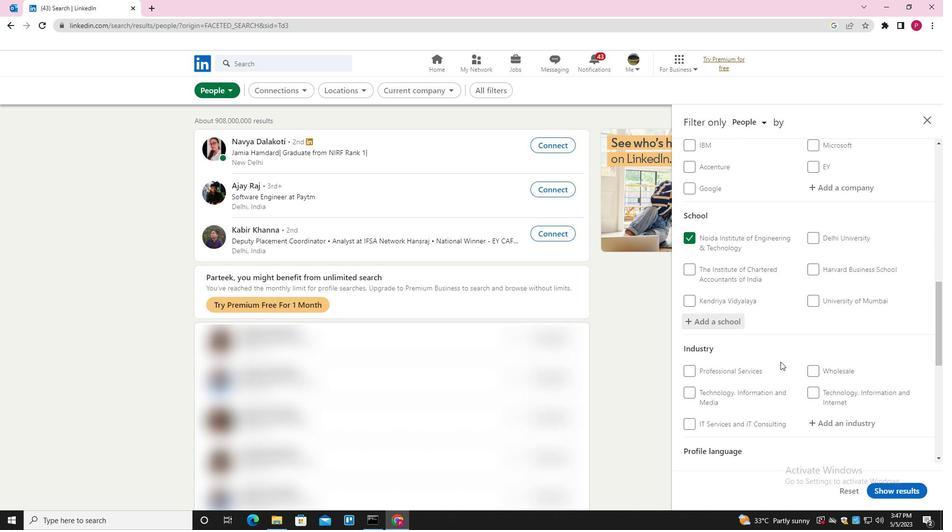 
Action: Mouse moved to (841, 304)
Screenshot: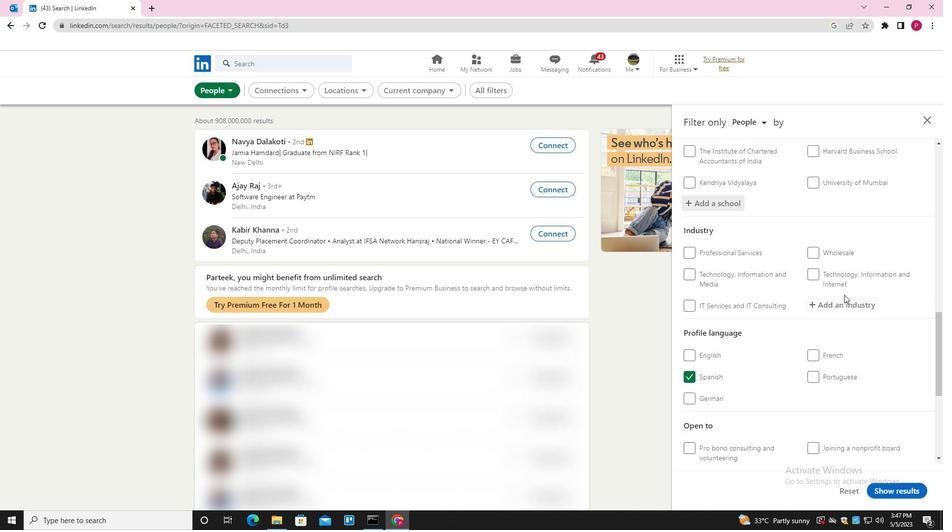 
Action: Mouse pressed left at (841, 304)
Screenshot: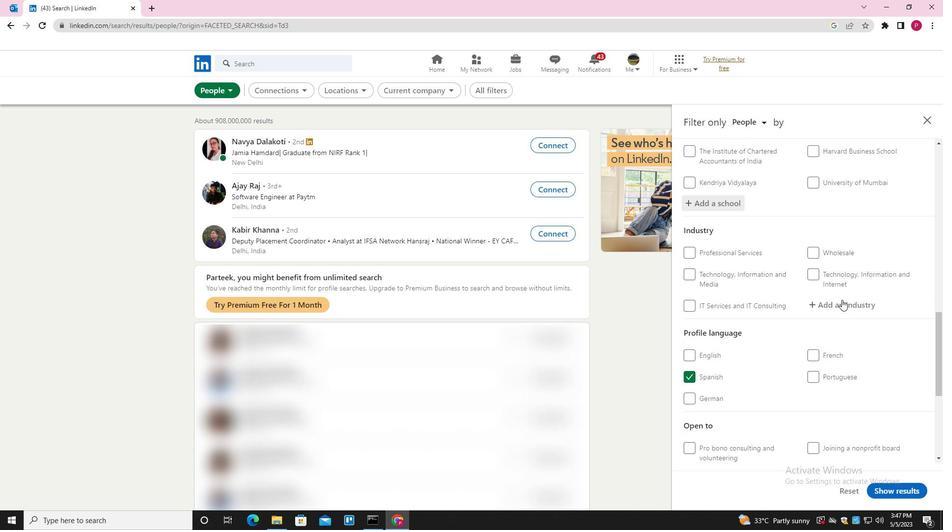
Action: Key pressed <Key.shift><Key.shift><Key.shift><Key.shift><Key.shift><Key.shift><Key.shift><Key.shift><Key.shift><Key.shift><Key.shift><Key.shift><Key.shift><Key.shift><Key.shift><Key.shift><Key.shift><Key.shift><Key.shift><Key.shift><Key.shift><Key.shift><Key.shift><Key.shift><Key.shift><Key.shift><Key.shift><Key.shift><Key.shift><Key.shift><Key.shift><Key.shift>REAL<Key.space><Key.shift>ESTATE<Key.space><Key.shift><Key.shift><Key.shift><Key.shift>AGENTS<Key.space>AND<Key.space><Key.shift><Key.shift>BROKERS<Key.down><Key.enter>
Screenshot: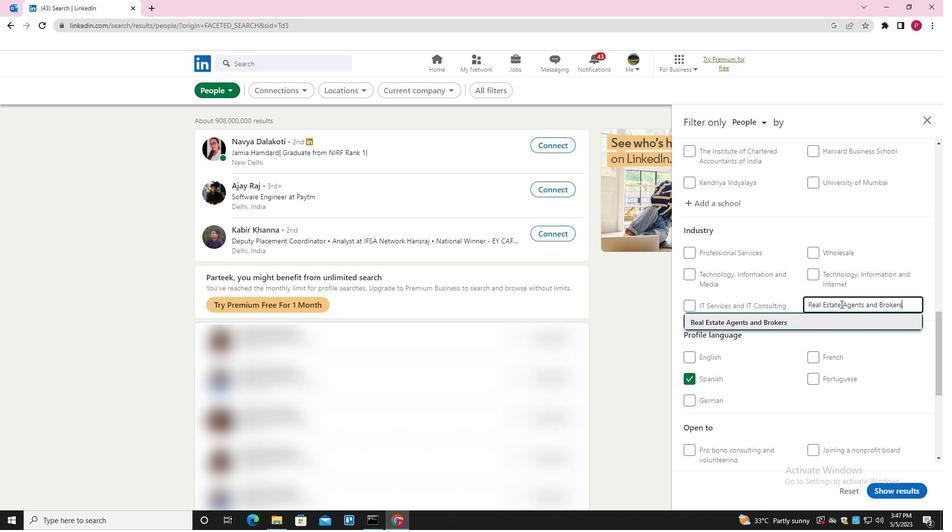 
Action: Mouse moved to (830, 318)
Screenshot: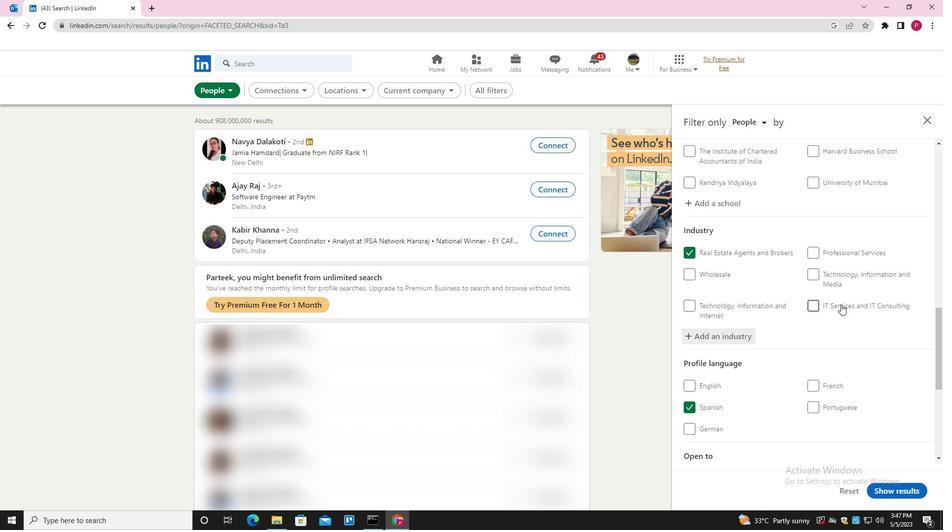 
Action: Mouse scrolled (830, 317) with delta (0, 0)
Screenshot: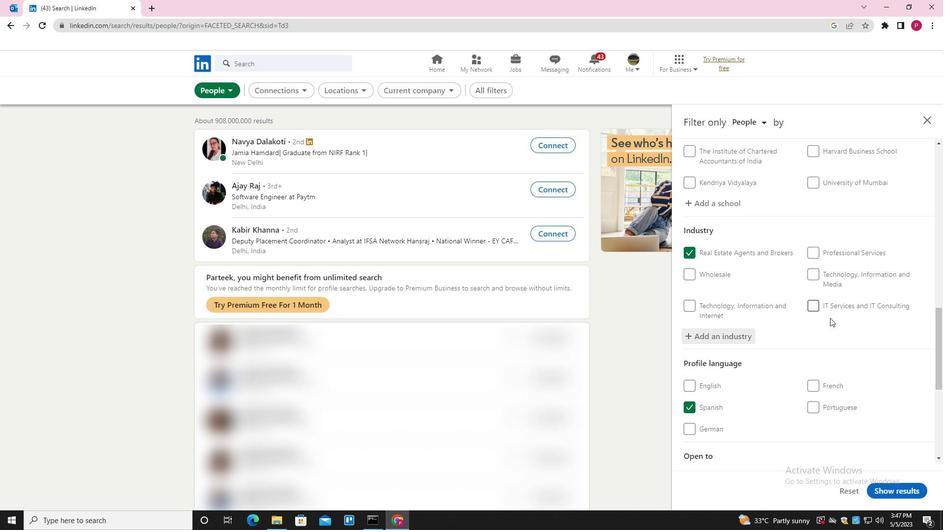 
Action: Mouse scrolled (830, 317) with delta (0, 0)
Screenshot: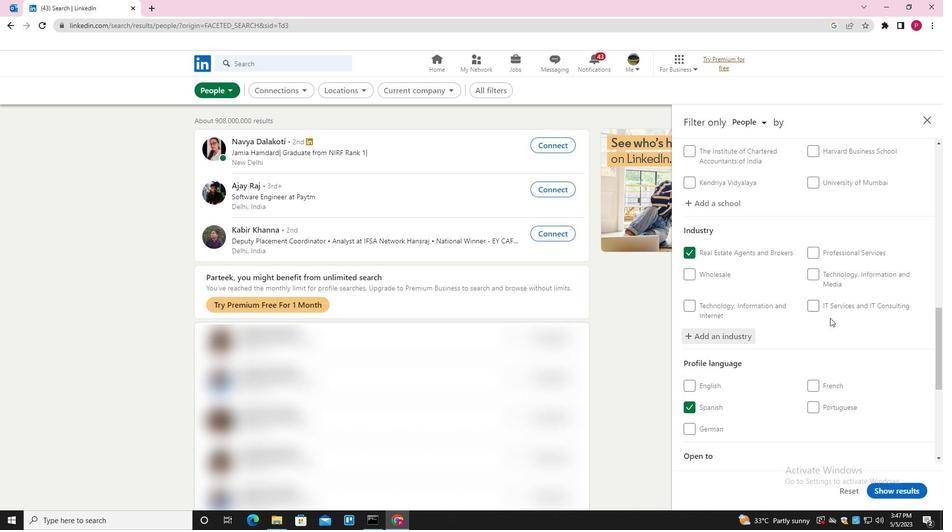 
Action: Mouse scrolled (830, 317) with delta (0, 0)
Screenshot: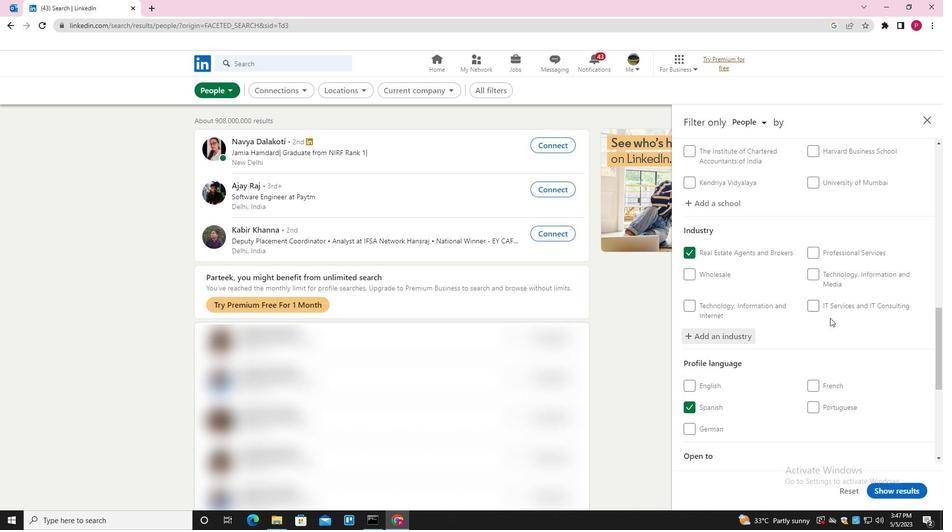 
Action: Mouse scrolled (830, 317) with delta (0, 0)
Screenshot: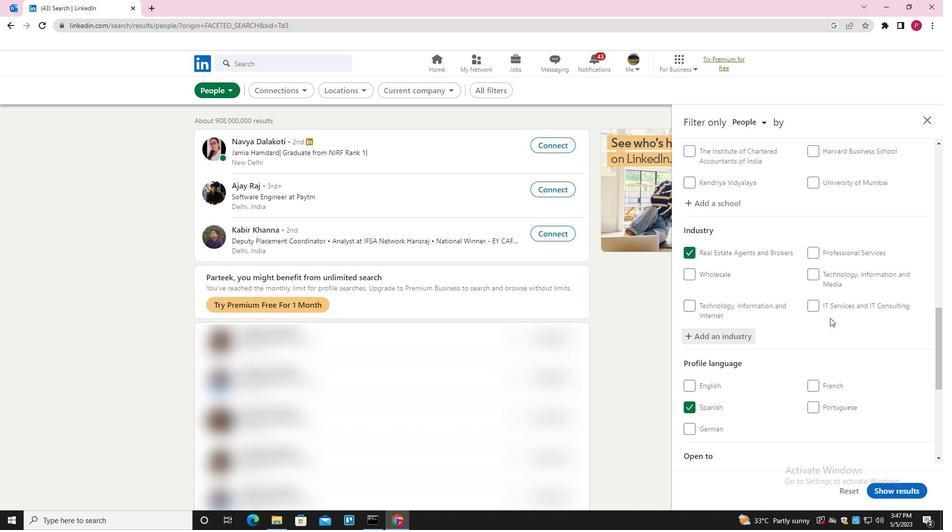 
Action: Mouse moved to (829, 319)
Screenshot: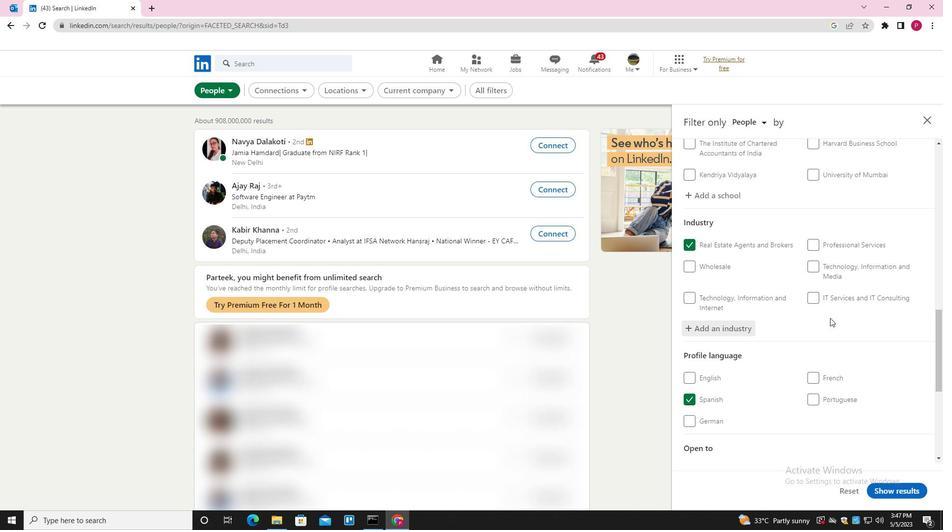 
Action: Mouse scrolled (829, 318) with delta (0, 0)
Screenshot: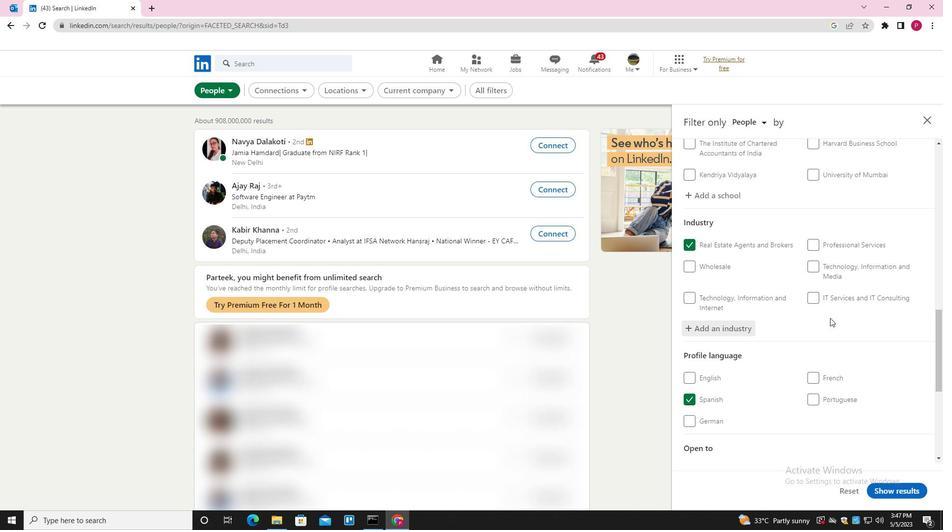 
Action: Mouse moved to (831, 330)
Screenshot: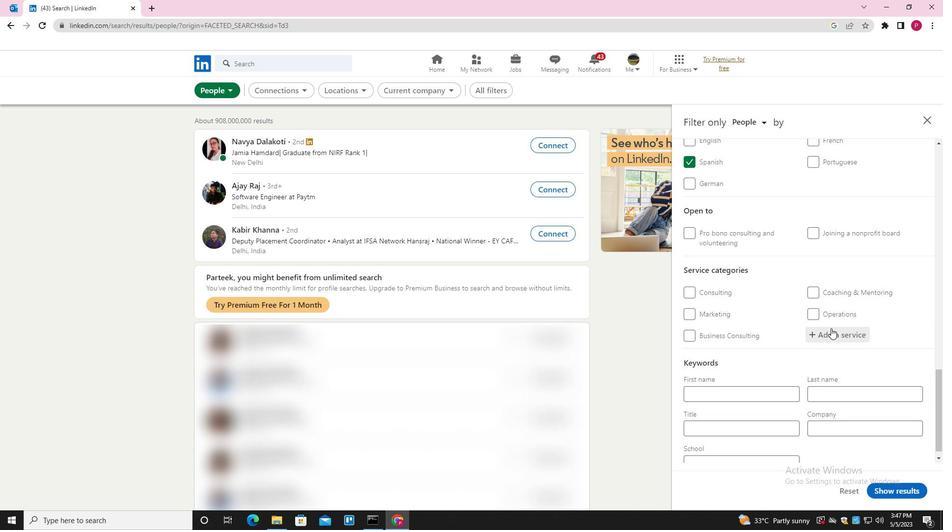 
Action: Mouse pressed left at (831, 330)
Screenshot: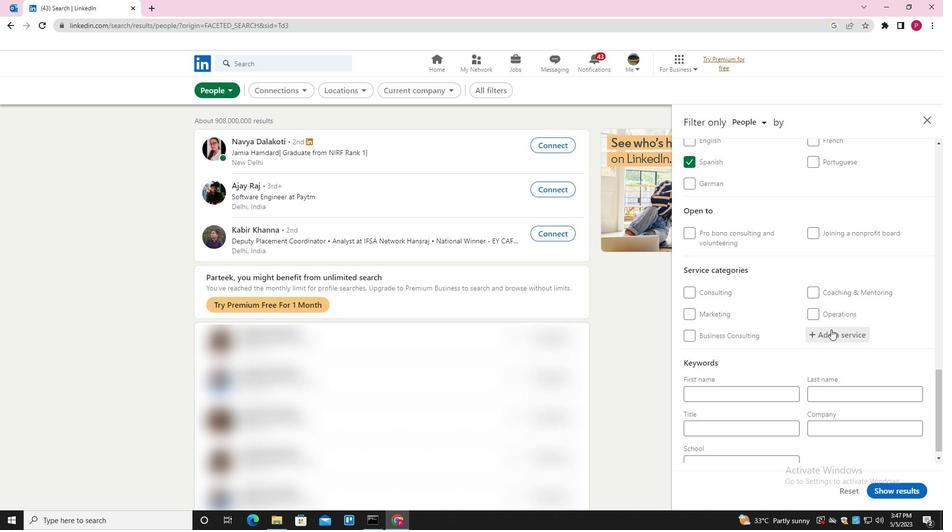 
Action: Key pressed <Key.shift><Key.shift><Key.shift><Key.shift>COMPUTER<Key.space><Key.shift>NETWORKING<Key.down><Key.enter>
Screenshot: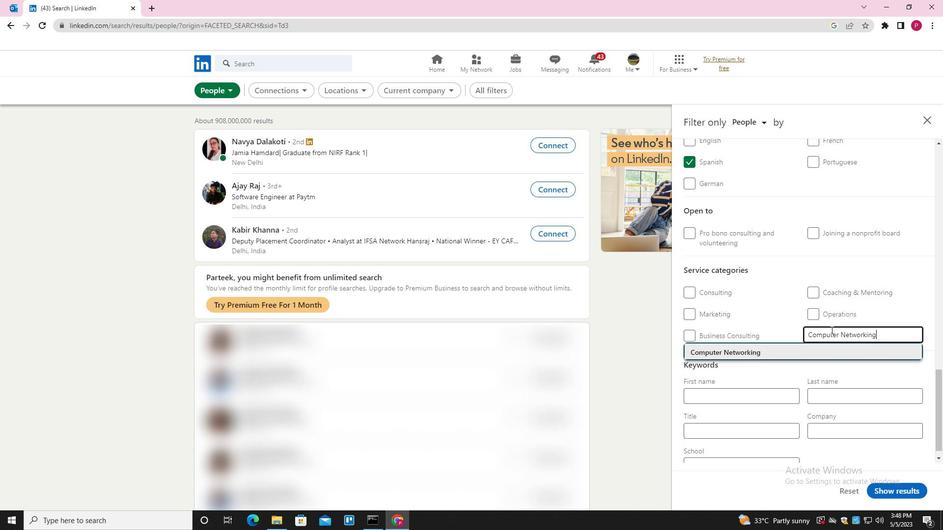 
Action: Mouse moved to (837, 359)
Screenshot: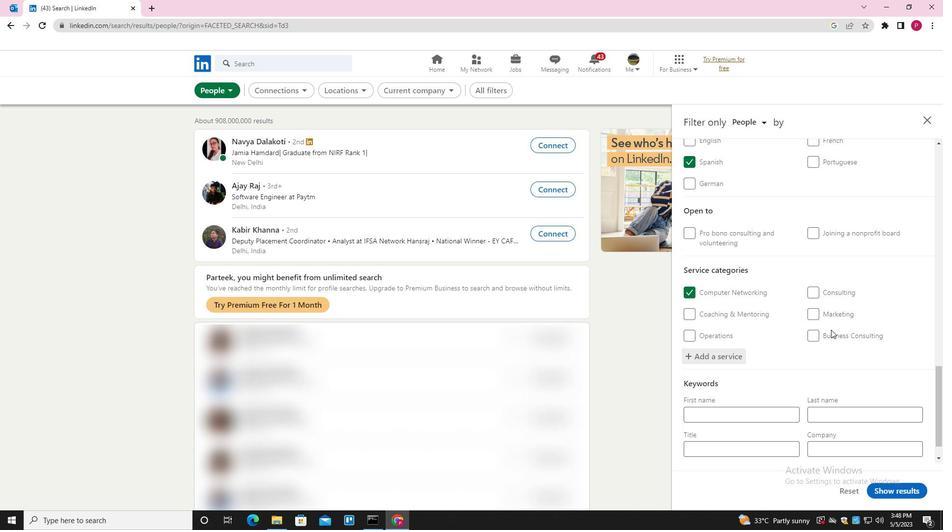 
Action: Mouse scrolled (837, 358) with delta (0, 0)
Screenshot: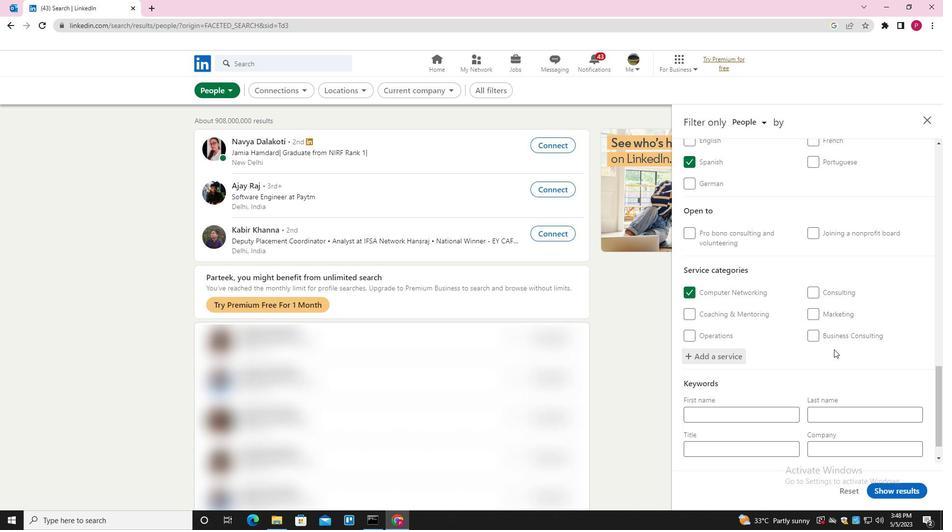 
Action: Mouse scrolled (837, 358) with delta (0, 0)
Screenshot: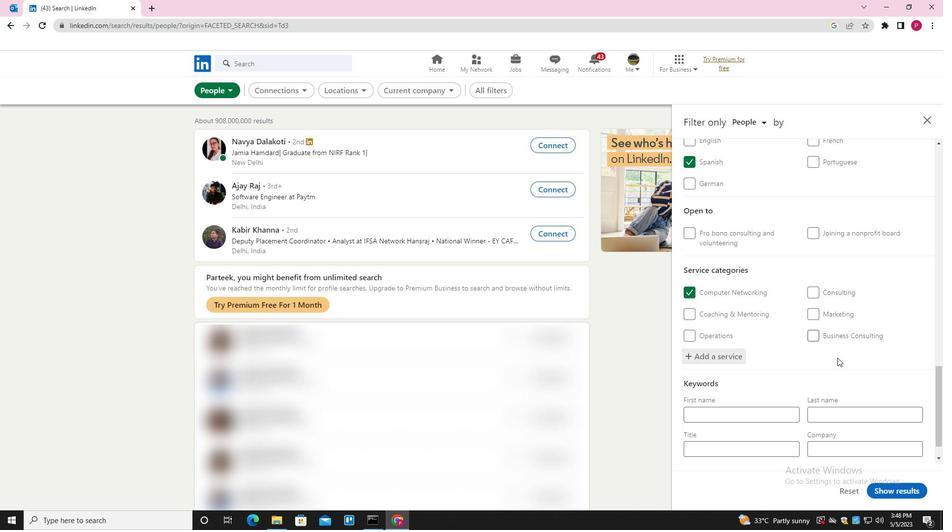 
Action: Mouse scrolled (837, 358) with delta (0, 0)
Screenshot: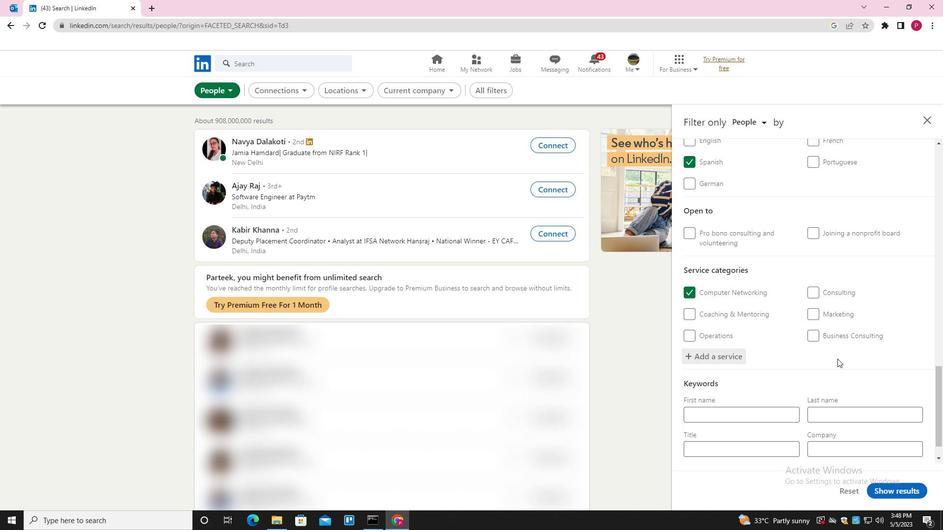 
Action: Mouse moved to (745, 414)
Screenshot: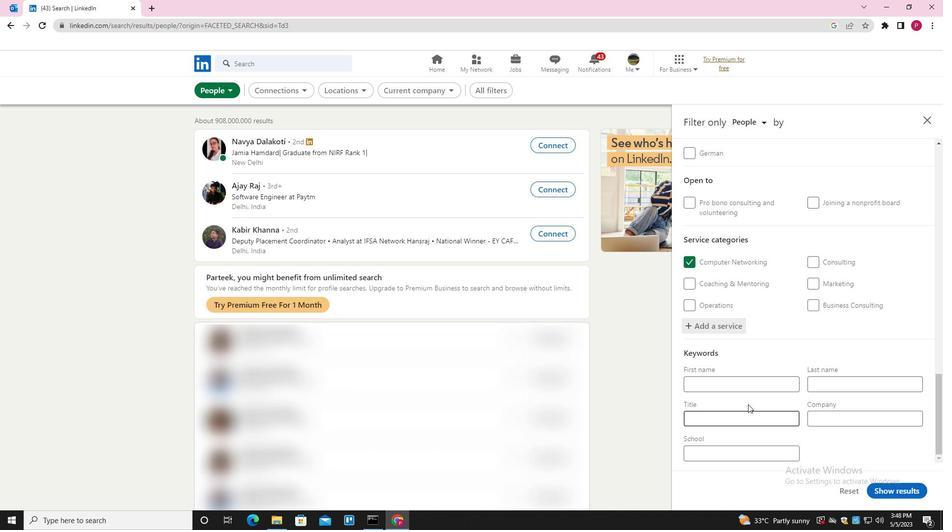 
Action: Mouse pressed left at (745, 414)
Screenshot: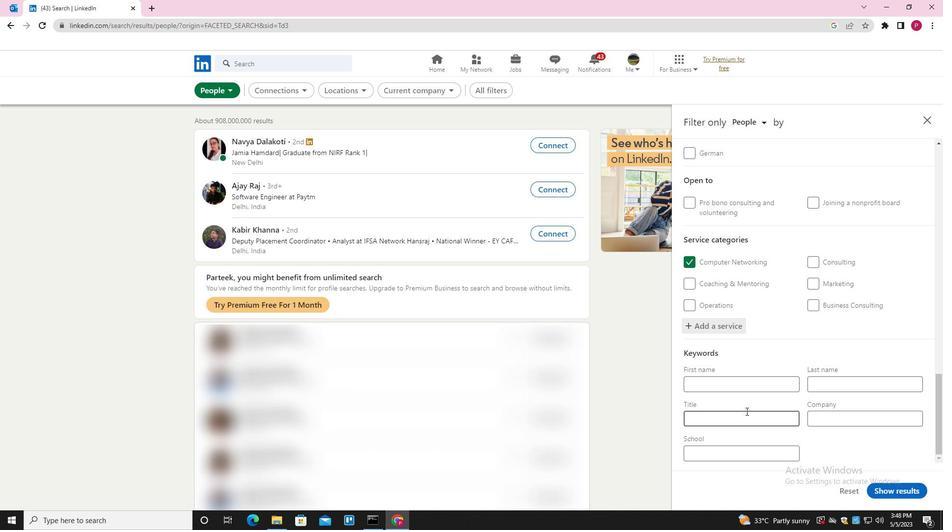 
Action: Key pressed <Key.shift>FOREMAN
Screenshot: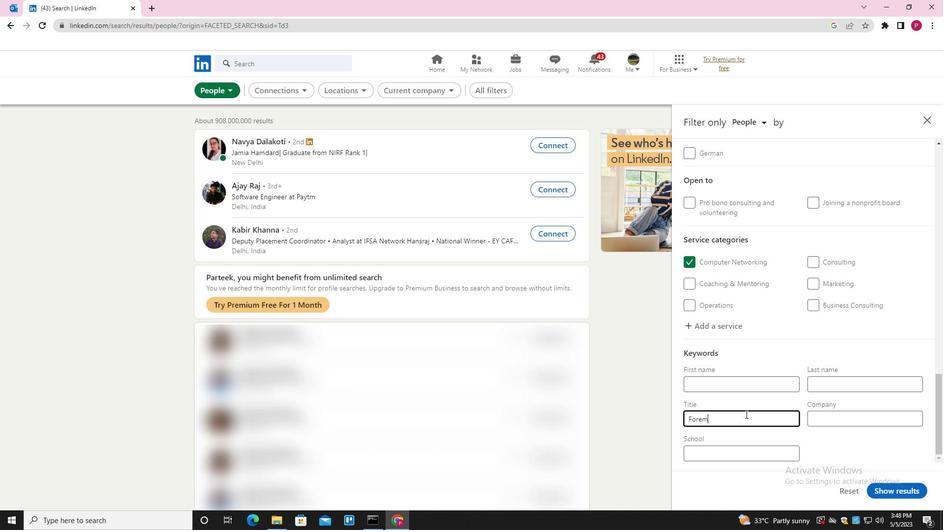 
Action: Mouse moved to (905, 496)
Screenshot: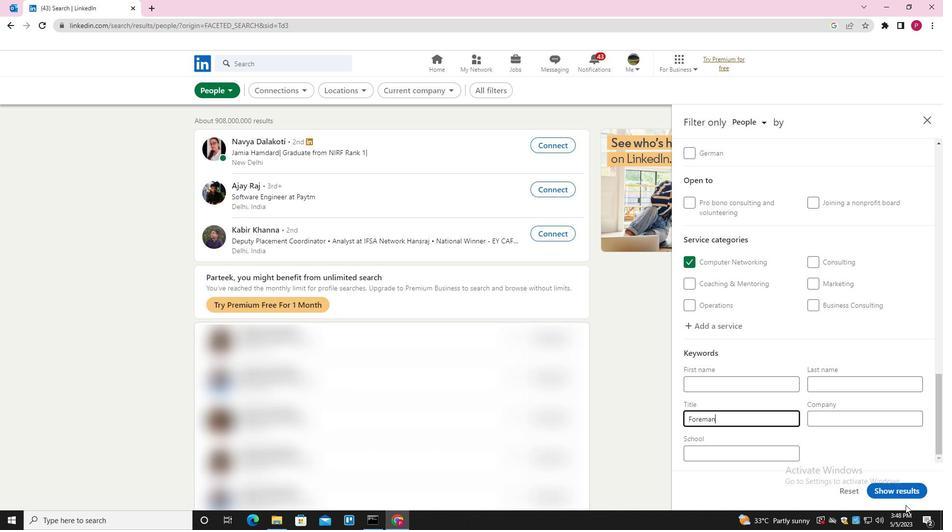 
Action: Mouse pressed left at (905, 496)
Screenshot: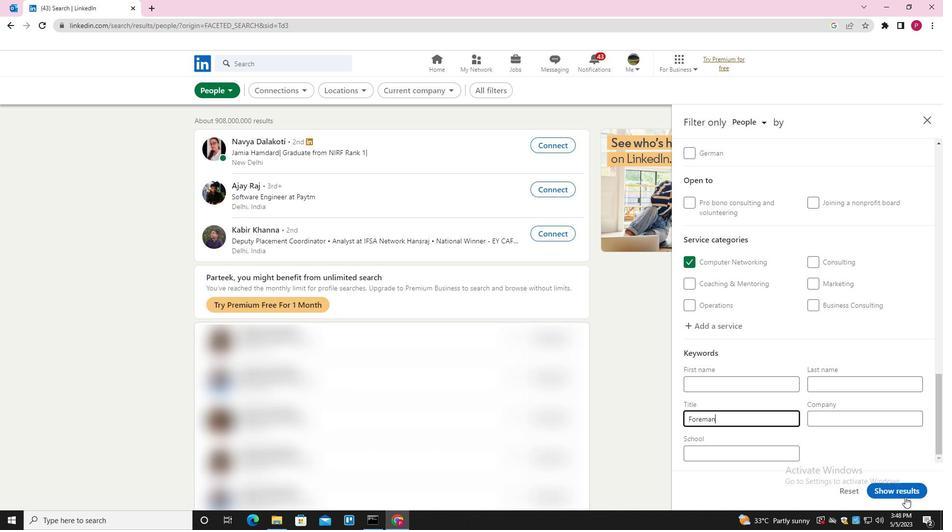
Action: Mouse moved to (429, 177)
Screenshot: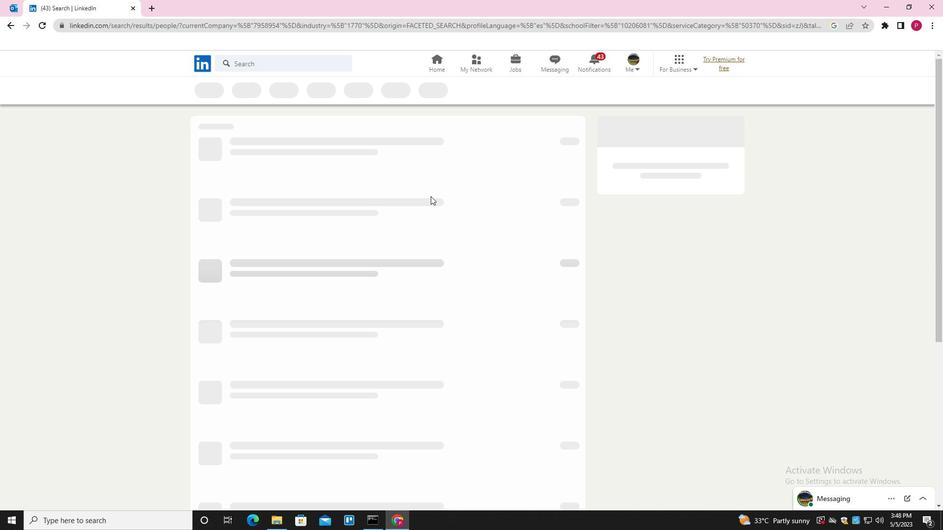 
